 Task: Find connections with filter location Lebbeke with filter topic #job with filter profile language German with filter current company Indian Oil Corp Limited with filter school Jaipur Engineering College & Research Center,jaipur with filter industry Wholesale Hardware, Plumbing, Heating Equipment with filter service category Headshot Photography with filter keywords title Tow Truck Operator
Action: Mouse moved to (530, 90)
Screenshot: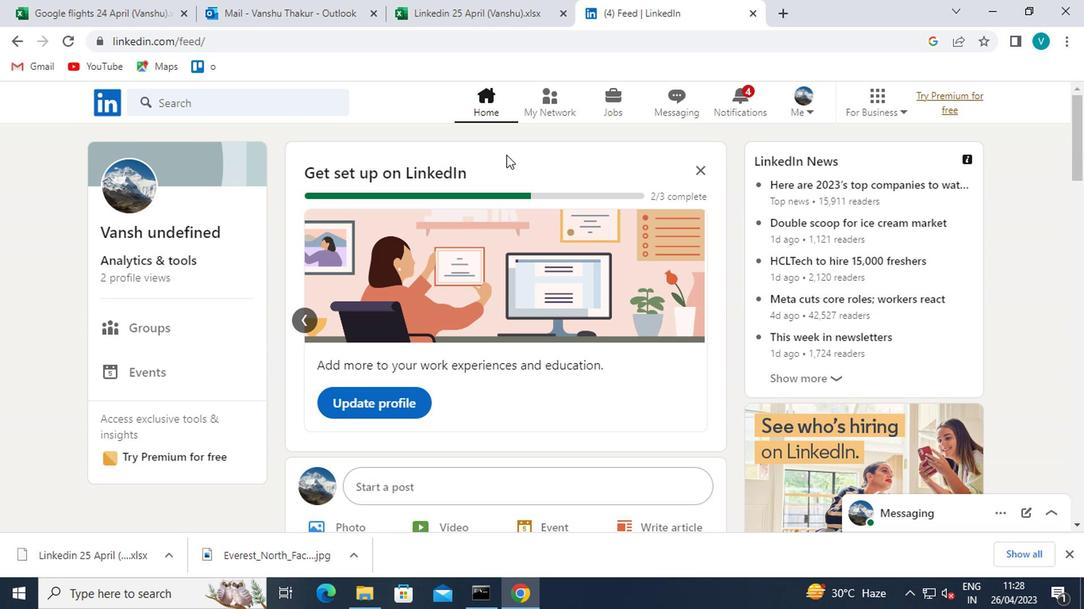 
Action: Mouse pressed left at (530, 90)
Screenshot: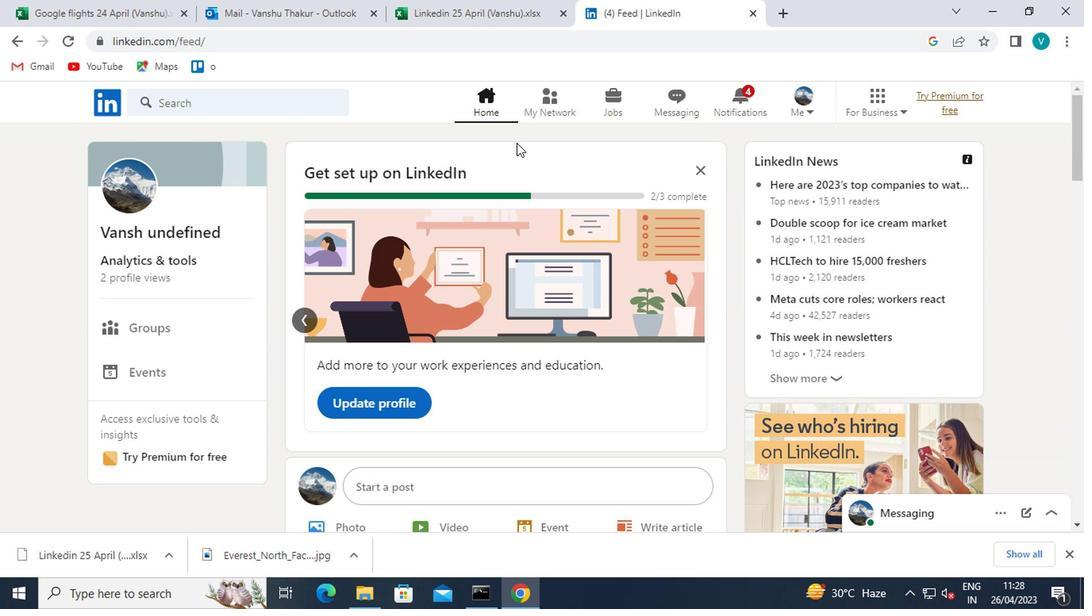 
Action: Mouse moved to (115, 185)
Screenshot: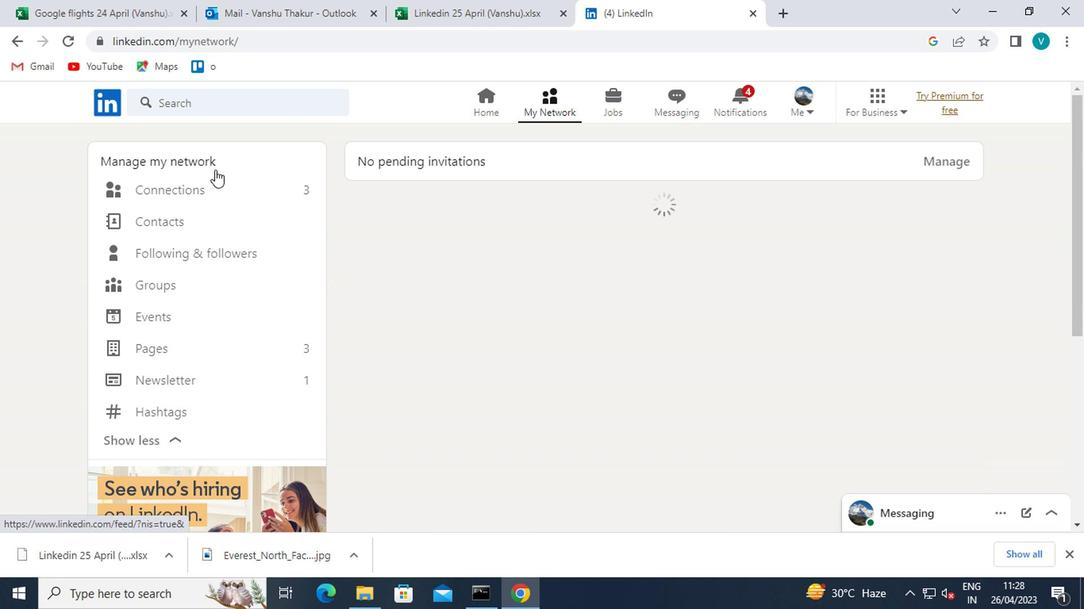 
Action: Mouse pressed left at (115, 185)
Screenshot: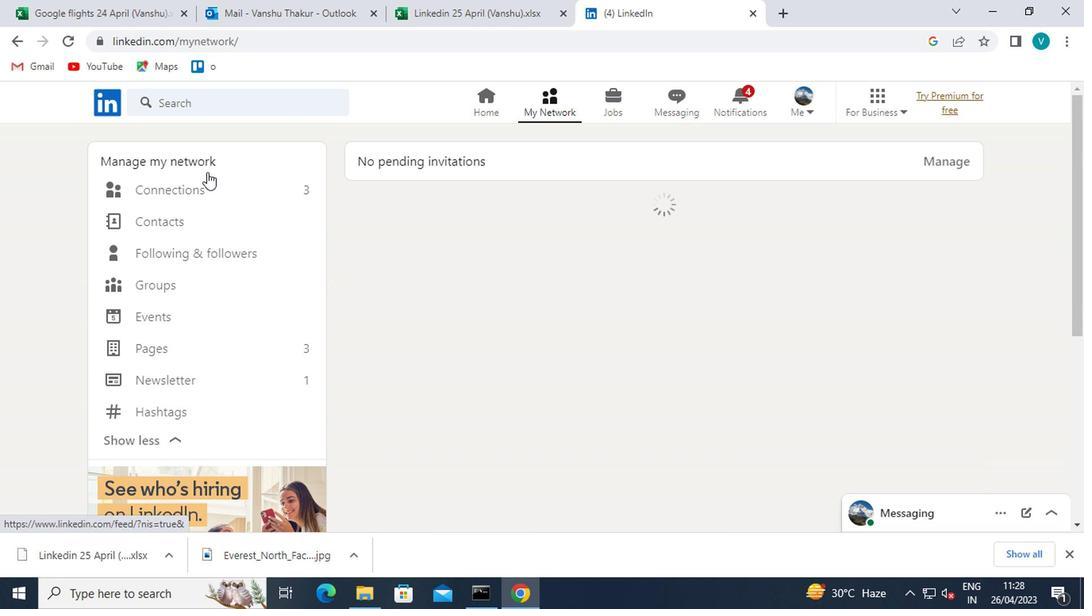 
Action: Mouse moved to (625, 175)
Screenshot: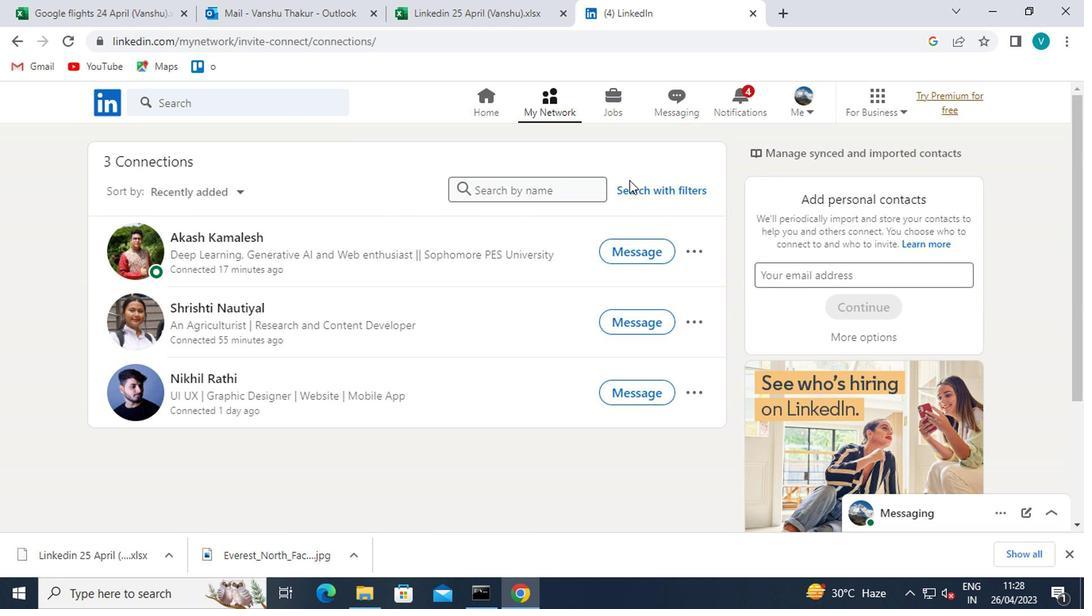 
Action: Mouse pressed left at (625, 175)
Screenshot: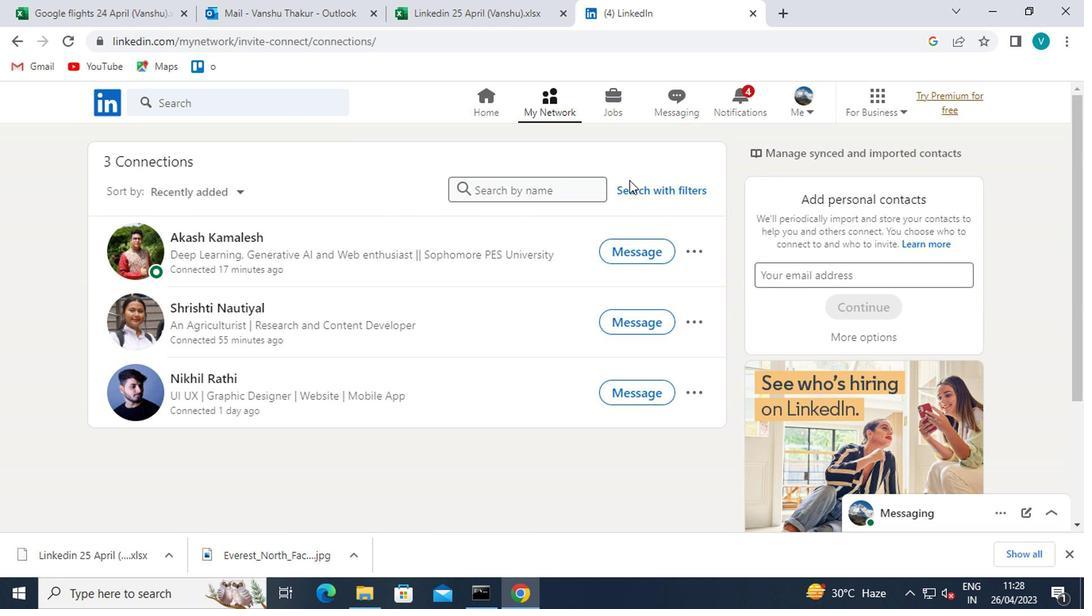 
Action: Mouse moved to (523, 150)
Screenshot: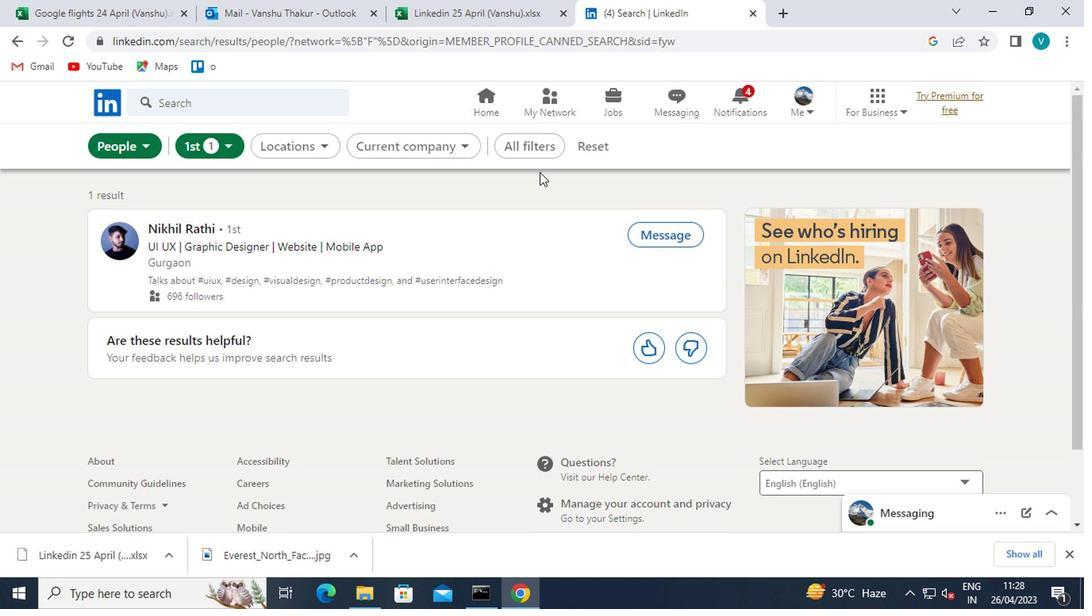 
Action: Mouse pressed left at (523, 150)
Screenshot: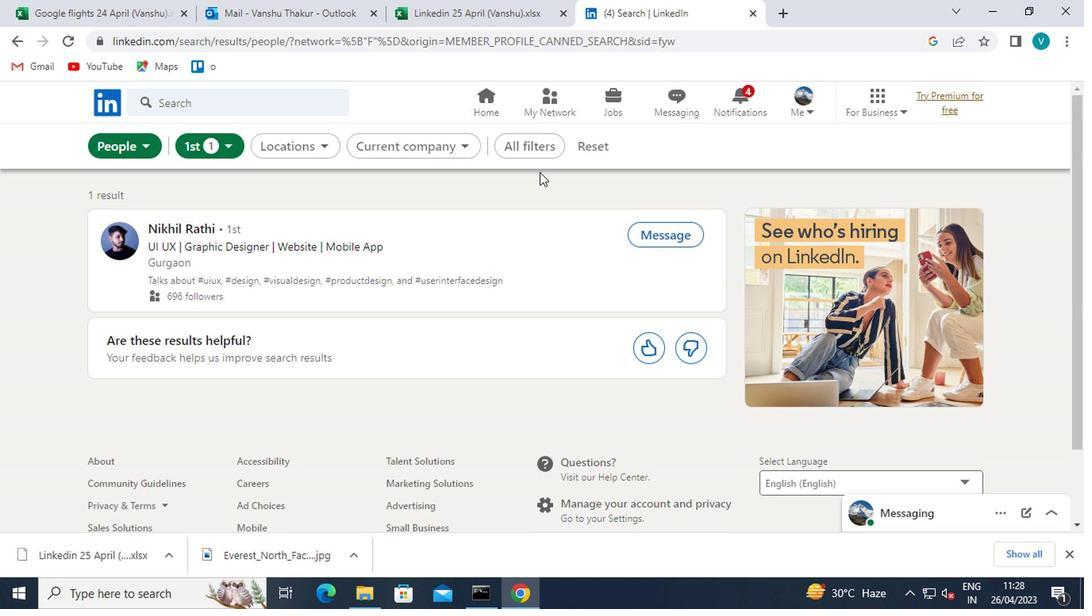 
Action: Mouse moved to (730, 263)
Screenshot: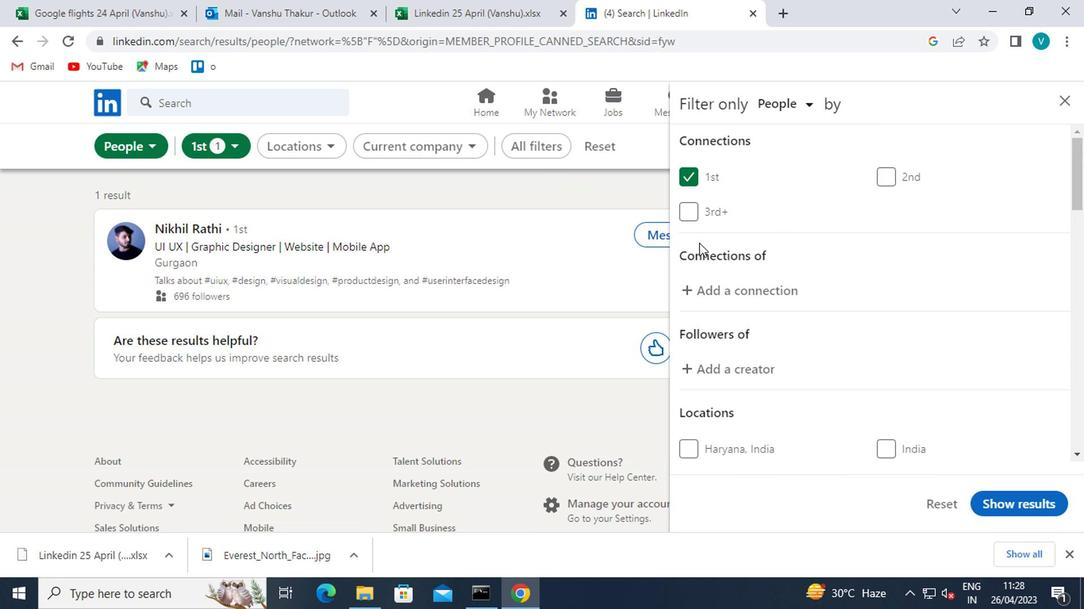 
Action: Mouse scrolled (730, 261) with delta (0, -1)
Screenshot: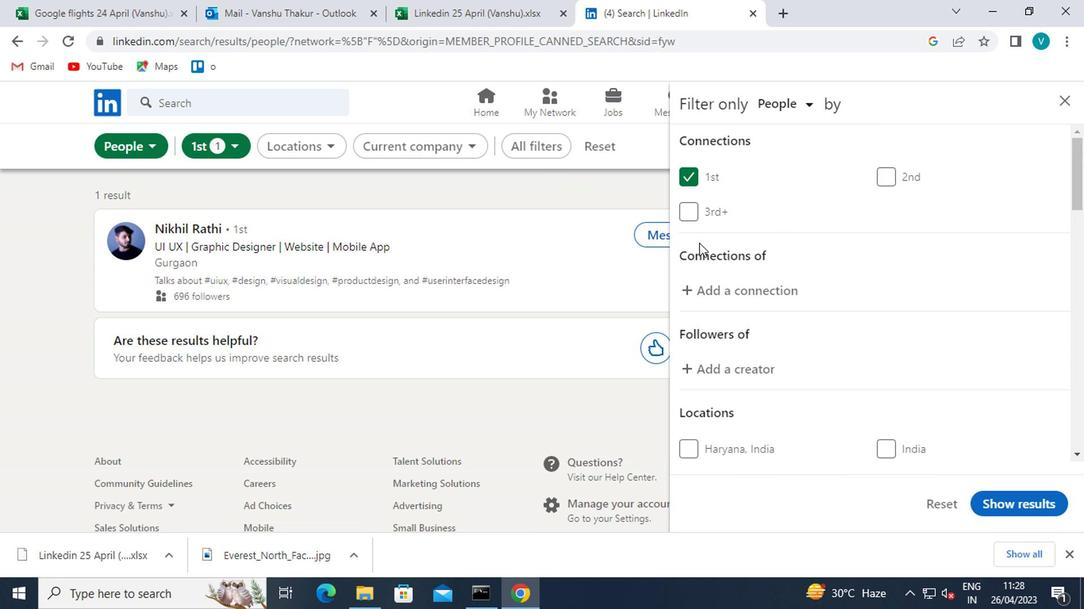 
Action: Mouse moved to (731, 264)
Screenshot: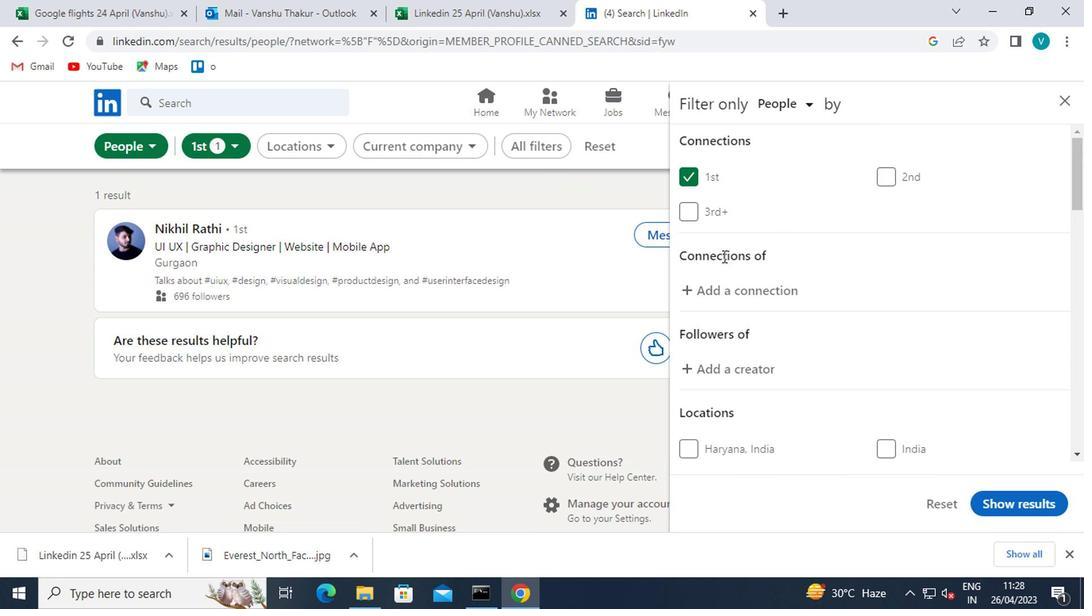 
Action: Mouse scrolled (731, 263) with delta (0, -1)
Screenshot: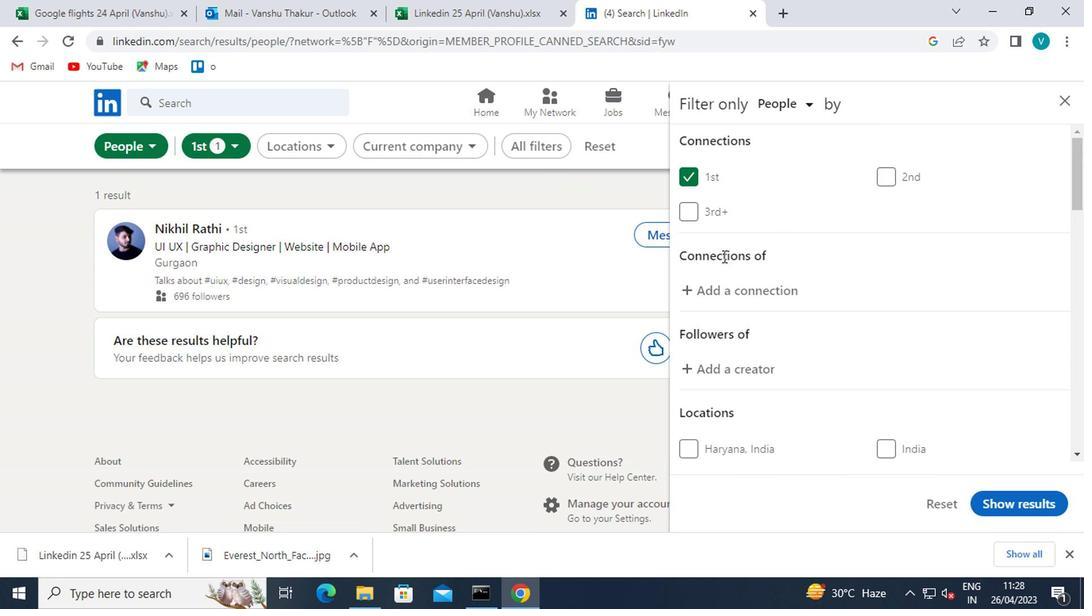 
Action: Mouse moved to (731, 267)
Screenshot: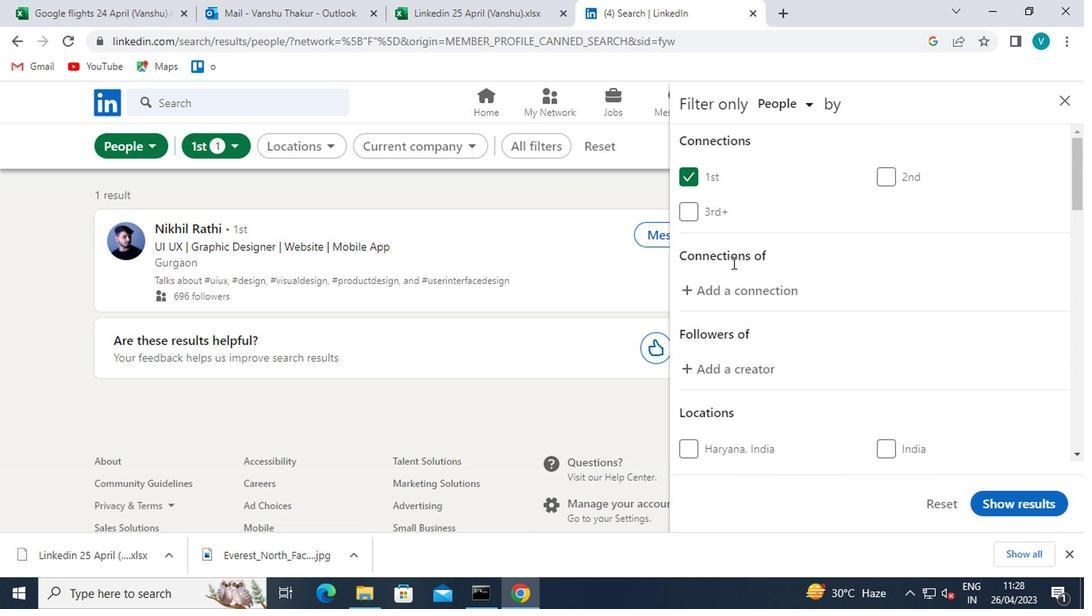 
Action: Mouse scrolled (731, 266) with delta (0, 0)
Screenshot: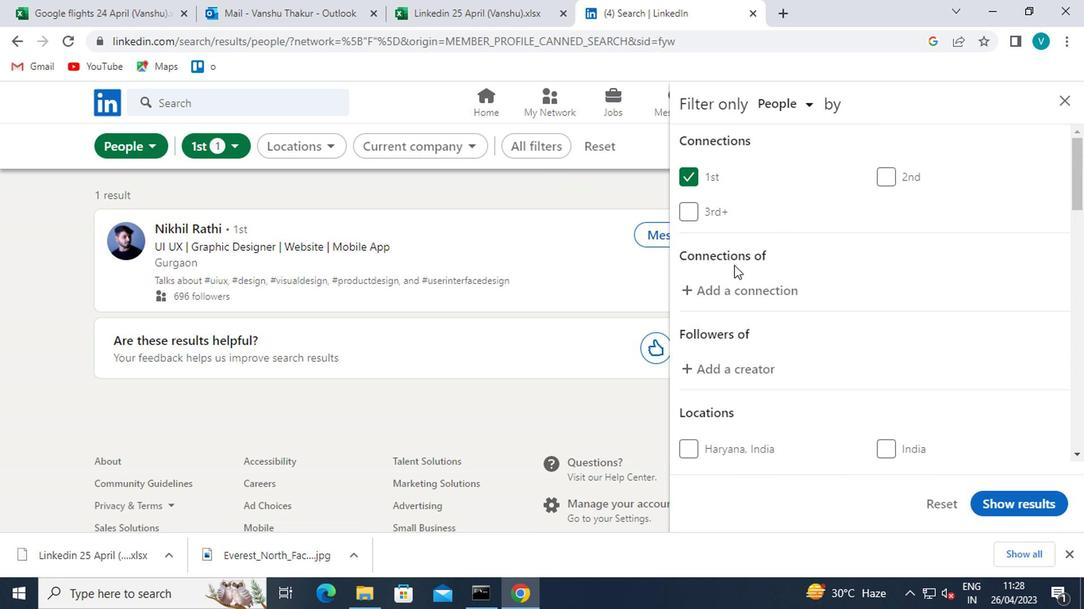 
Action: Mouse moved to (733, 274)
Screenshot: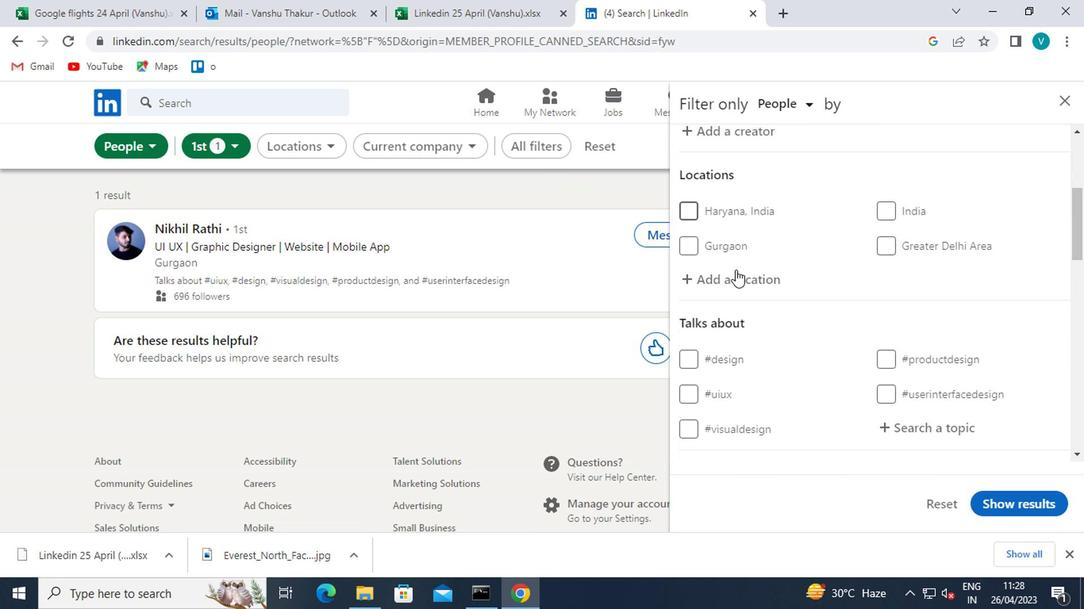 
Action: Mouse pressed left at (733, 274)
Screenshot: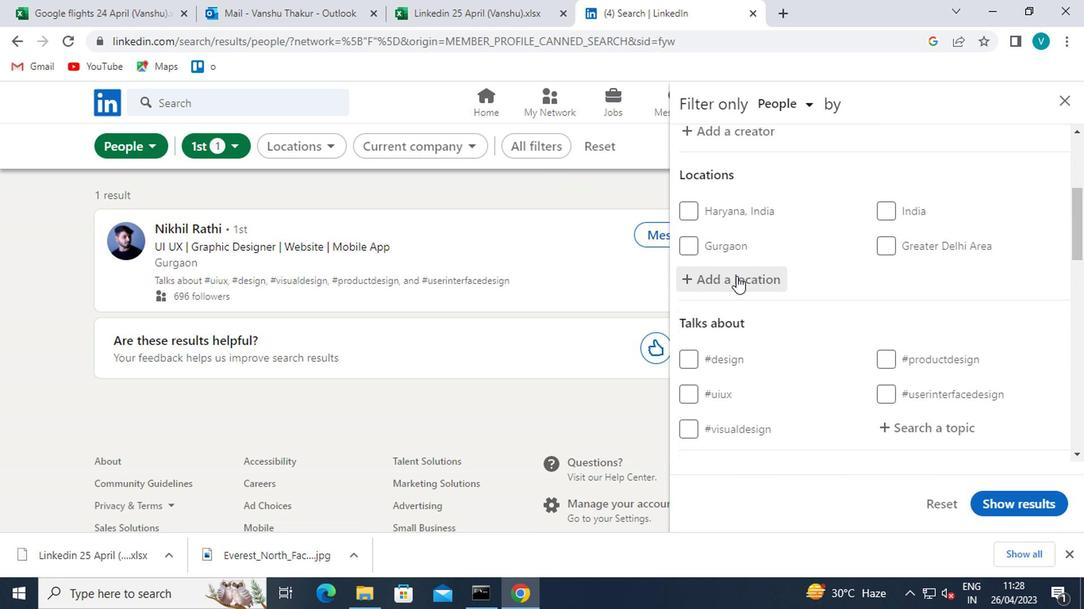 
Action: Key pressed <Key.shift>LEBBEKE
Screenshot: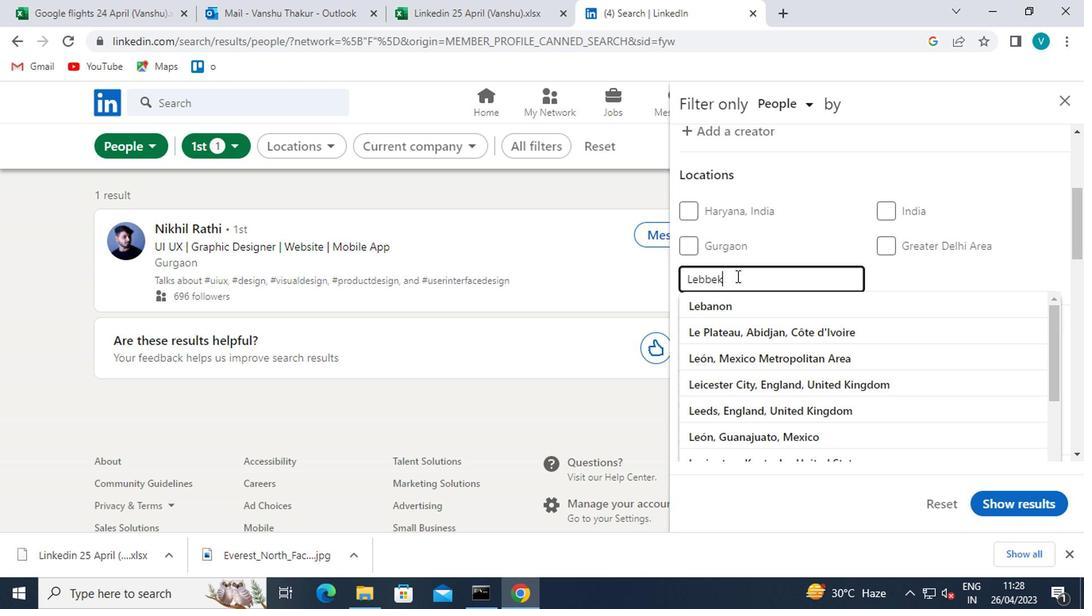 
Action: Mouse moved to (737, 302)
Screenshot: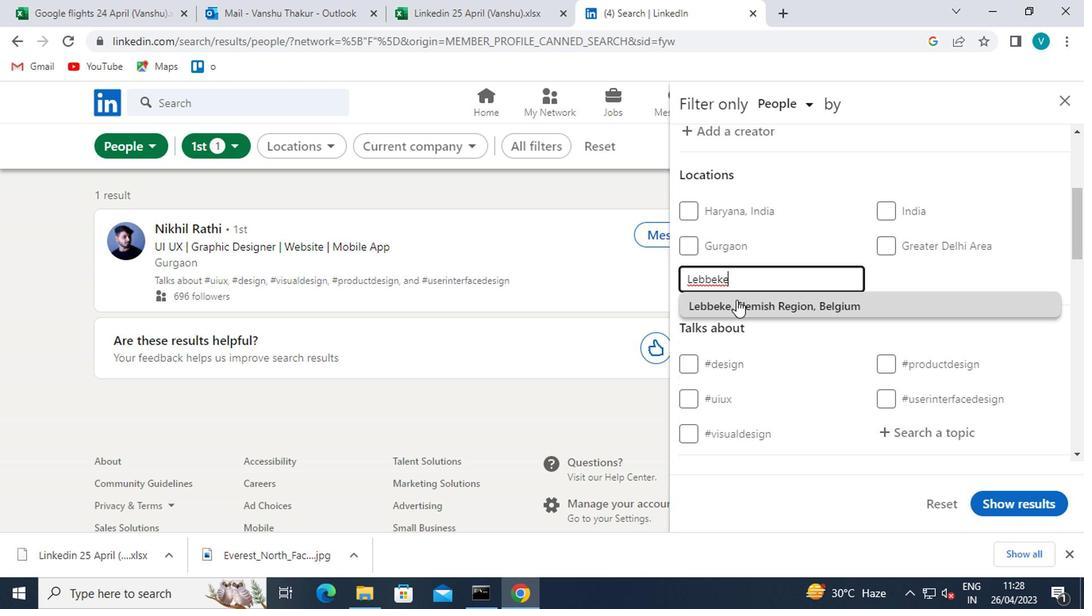 
Action: Mouse pressed left at (737, 302)
Screenshot: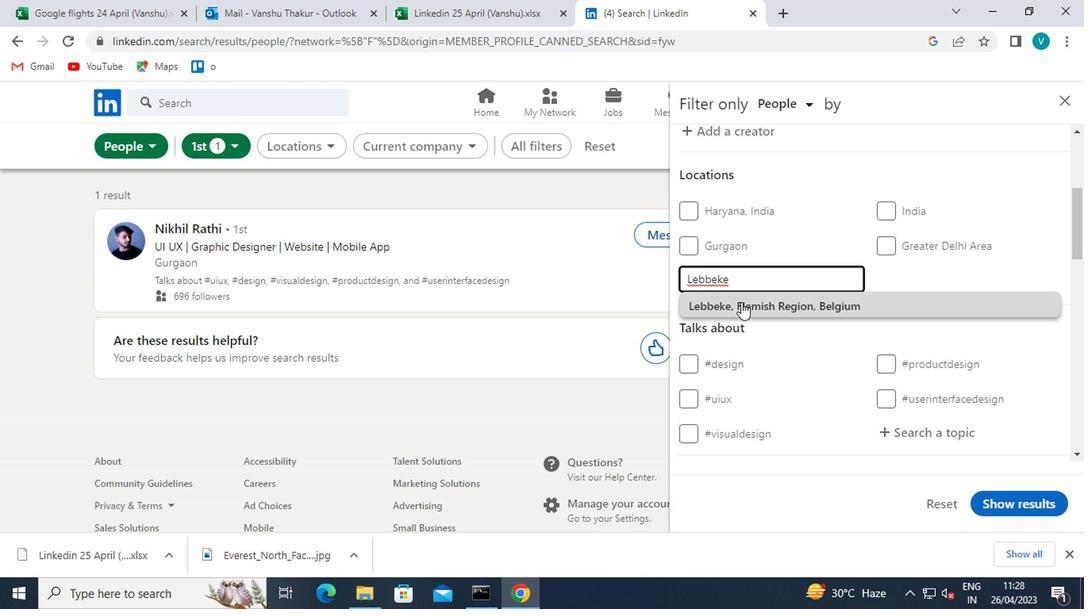 
Action: Mouse moved to (743, 297)
Screenshot: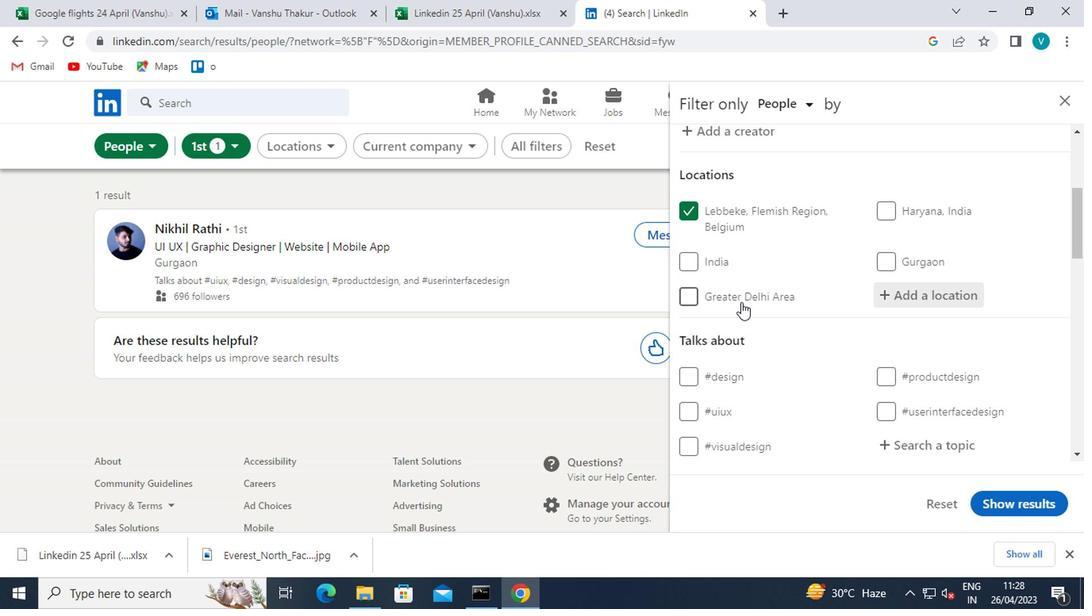 
Action: Mouse scrolled (743, 296) with delta (0, 0)
Screenshot: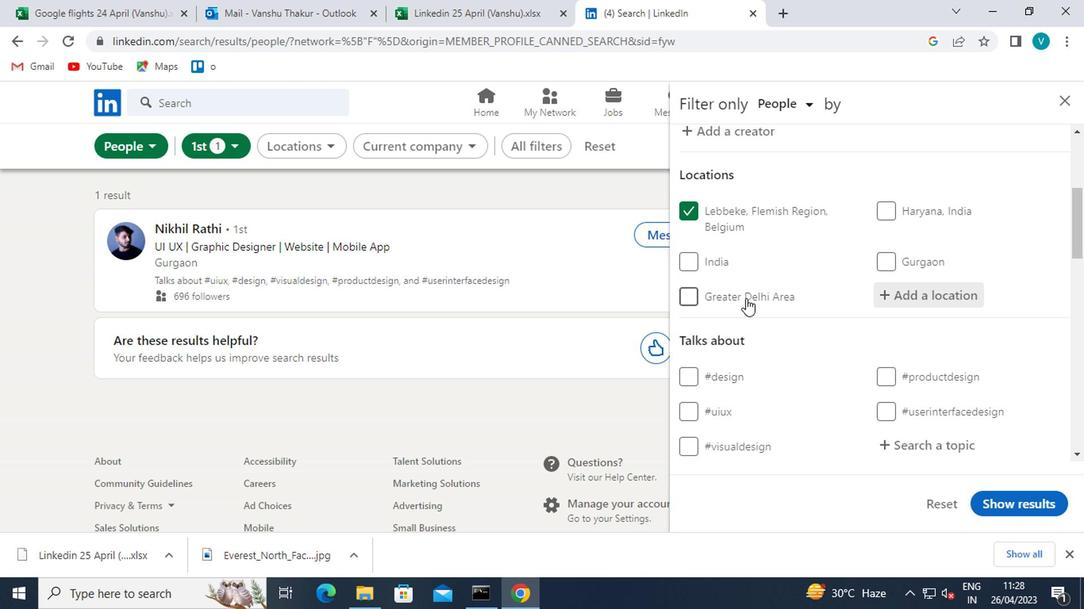 
Action: Mouse scrolled (743, 296) with delta (0, 0)
Screenshot: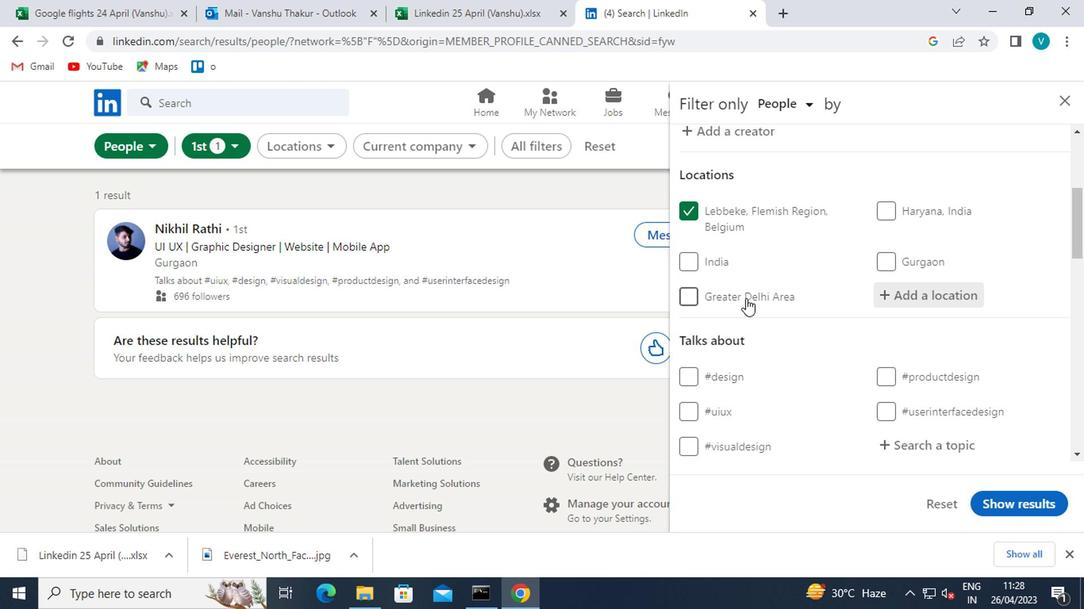 
Action: Mouse moved to (901, 277)
Screenshot: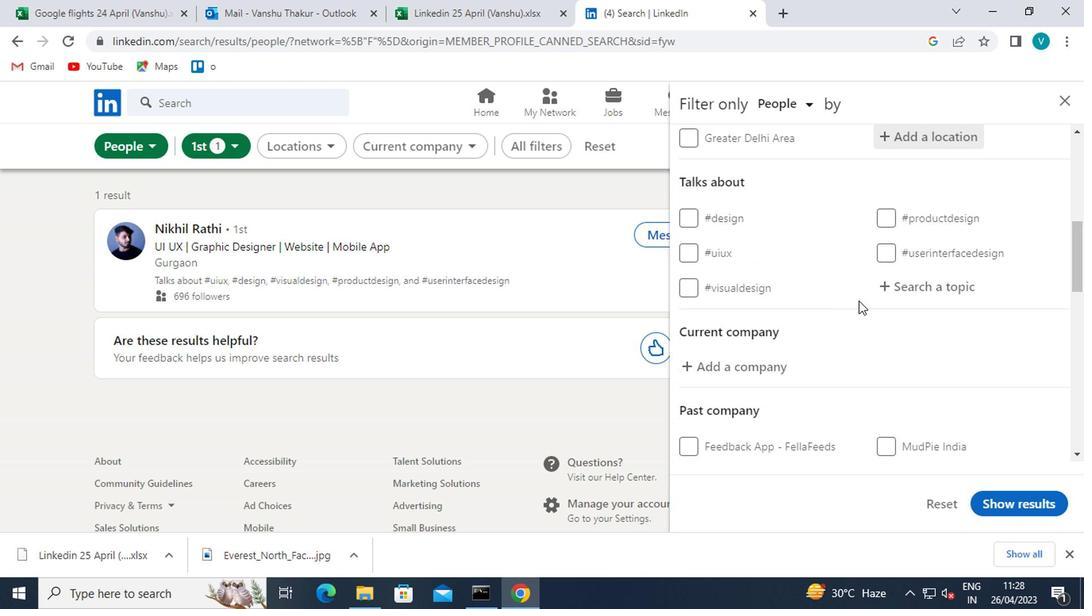 
Action: Mouse pressed left at (901, 277)
Screenshot: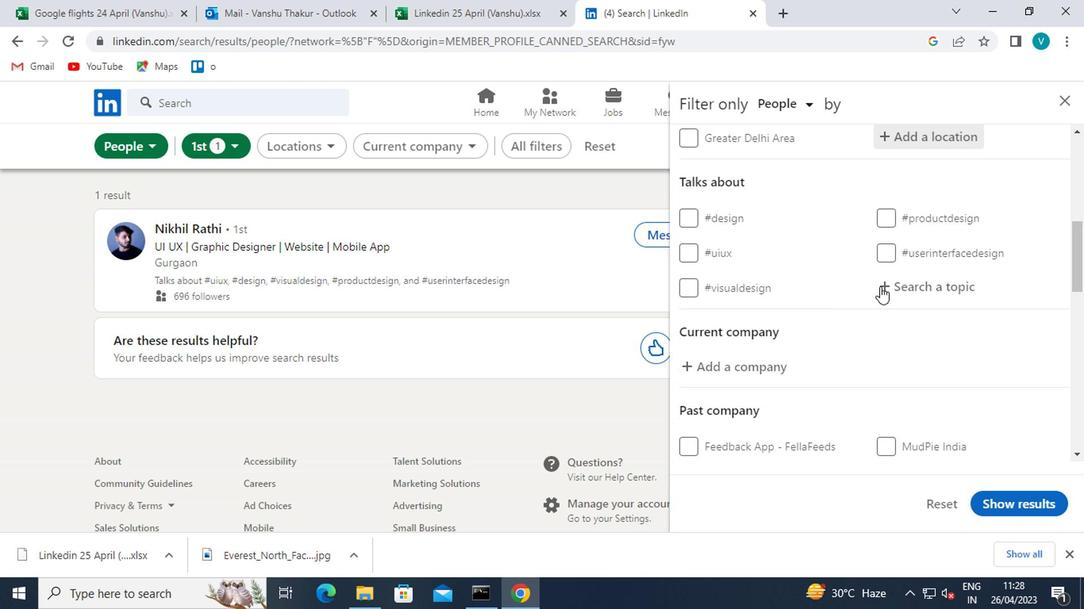 
Action: Mouse moved to (889, 264)
Screenshot: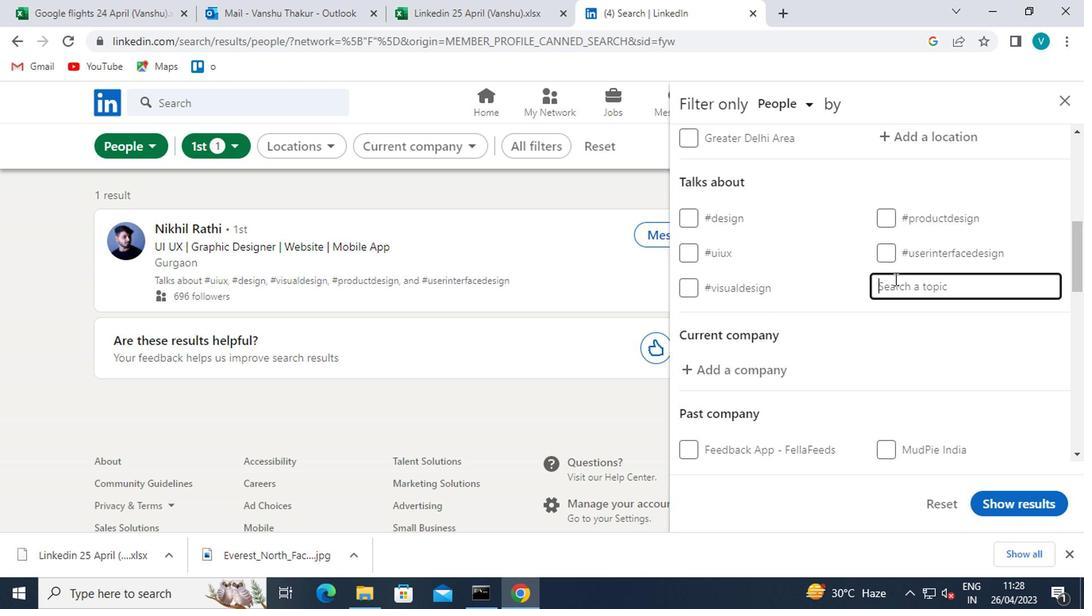 
Action: Key pressed <Key.shift>#JOB
Screenshot: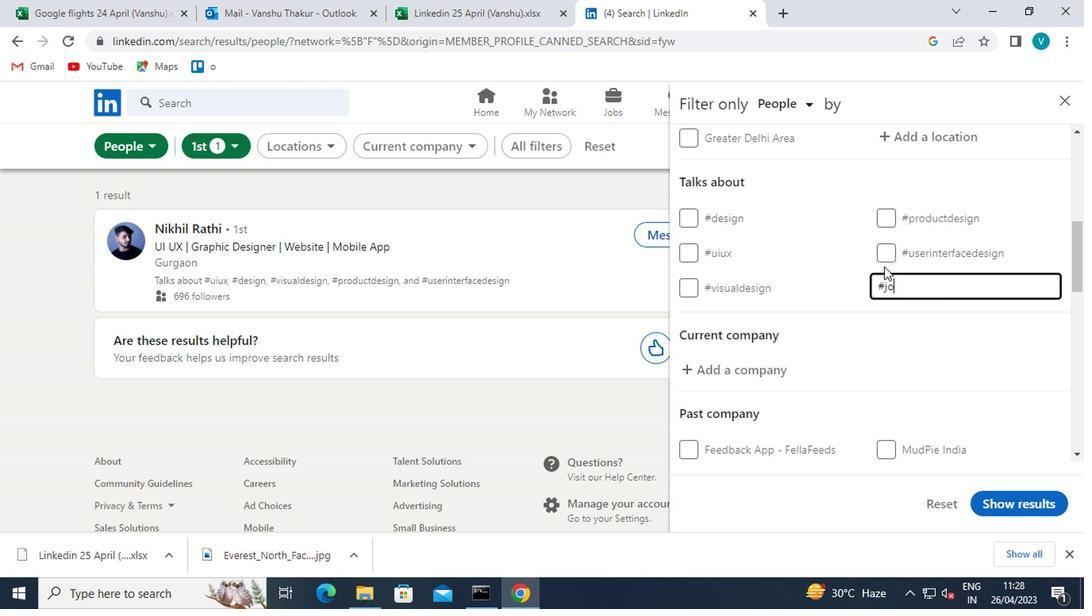 
Action: Mouse moved to (896, 320)
Screenshot: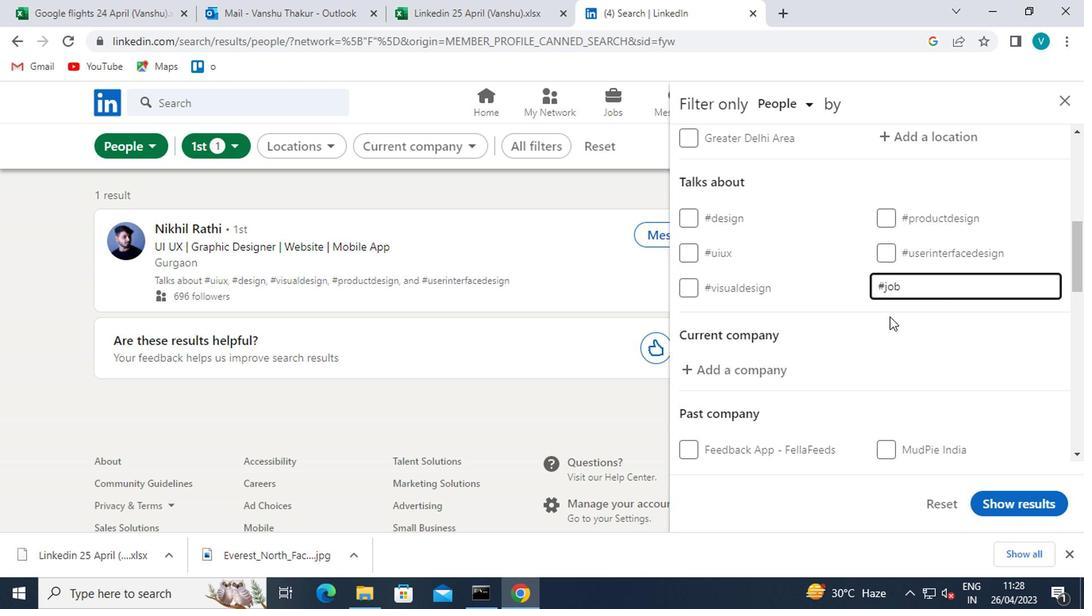 
Action: Mouse pressed left at (896, 320)
Screenshot: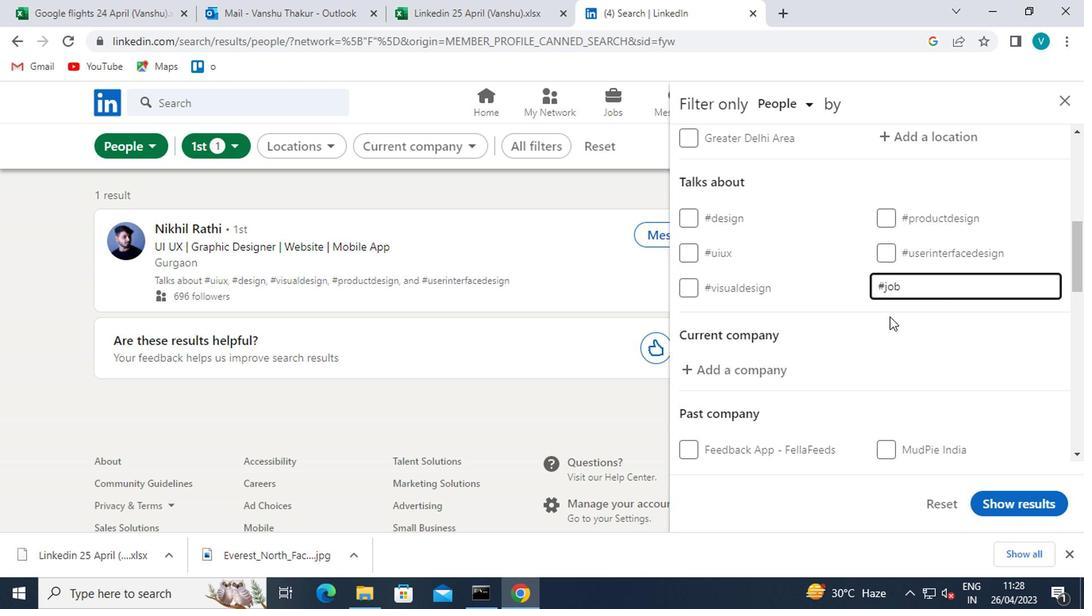 
Action: Mouse moved to (892, 319)
Screenshot: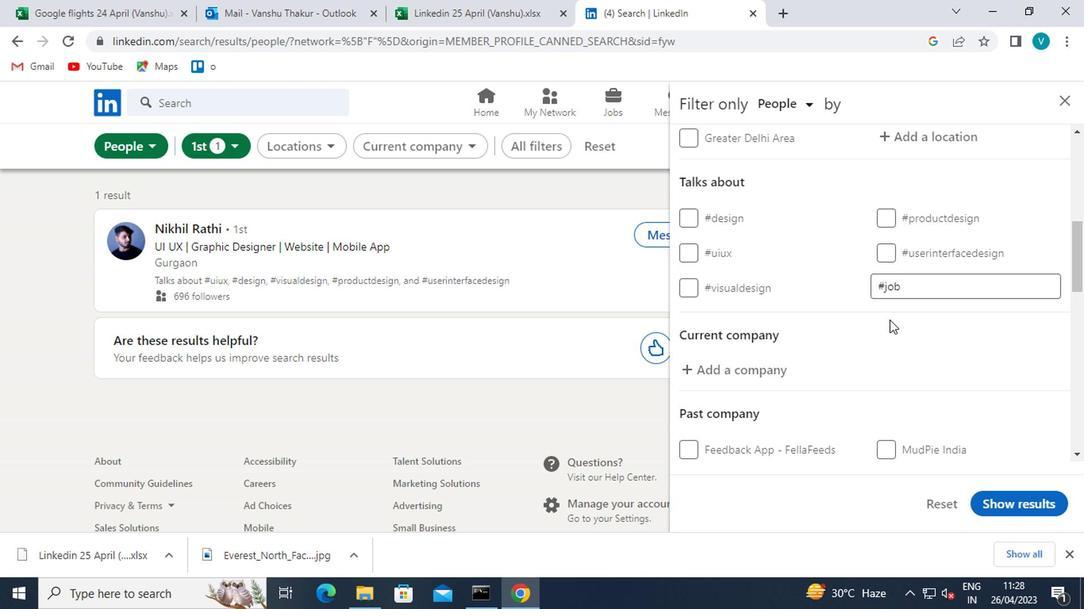 
Action: Mouse scrolled (892, 318) with delta (0, -1)
Screenshot: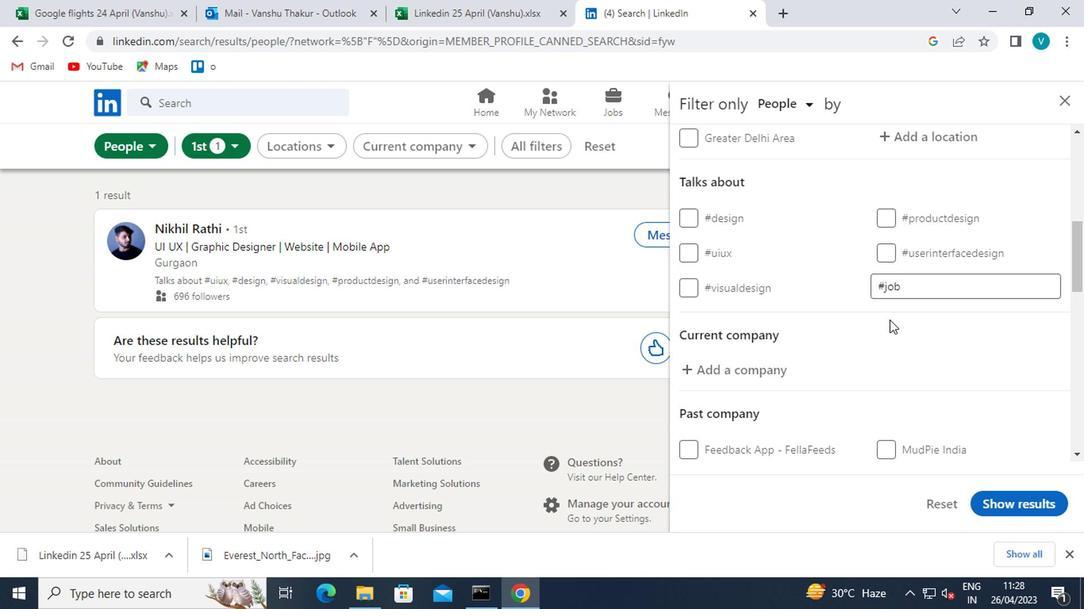 
Action: Mouse moved to (888, 319)
Screenshot: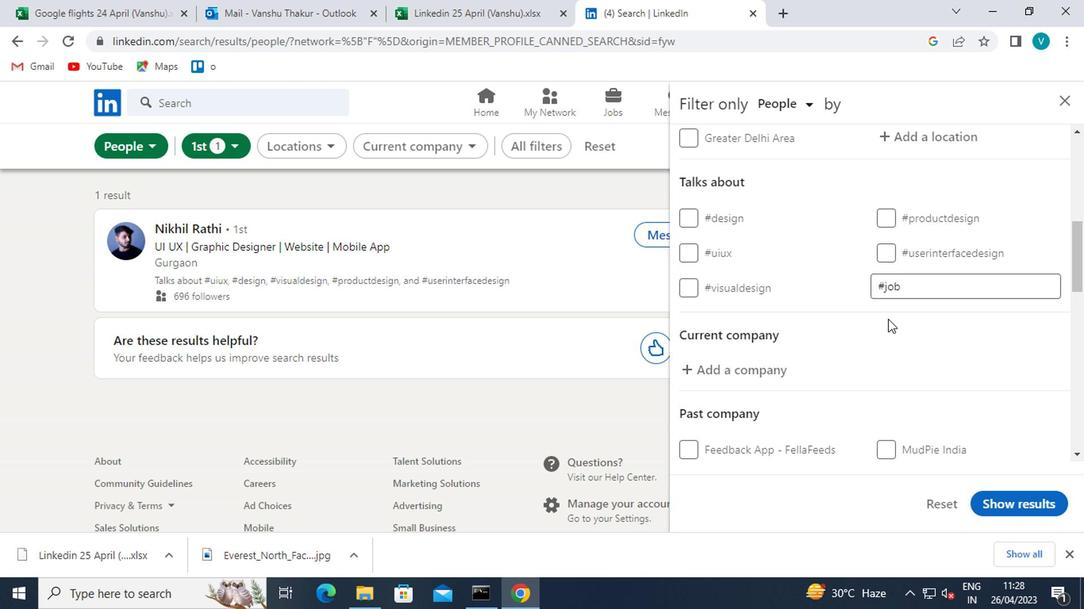 
Action: Mouse scrolled (888, 318) with delta (0, -1)
Screenshot: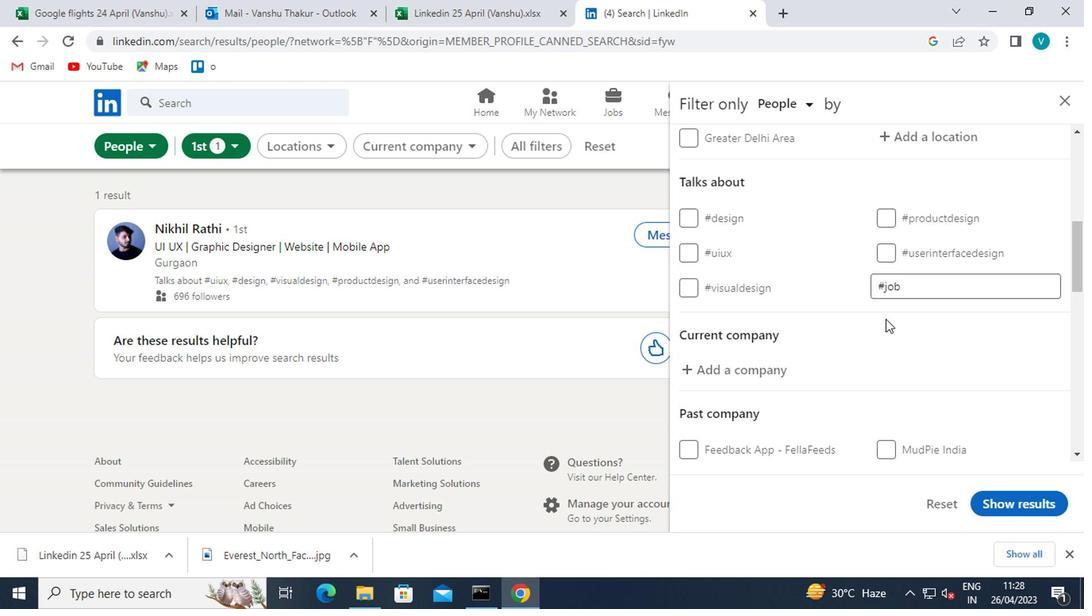 
Action: Mouse moved to (761, 210)
Screenshot: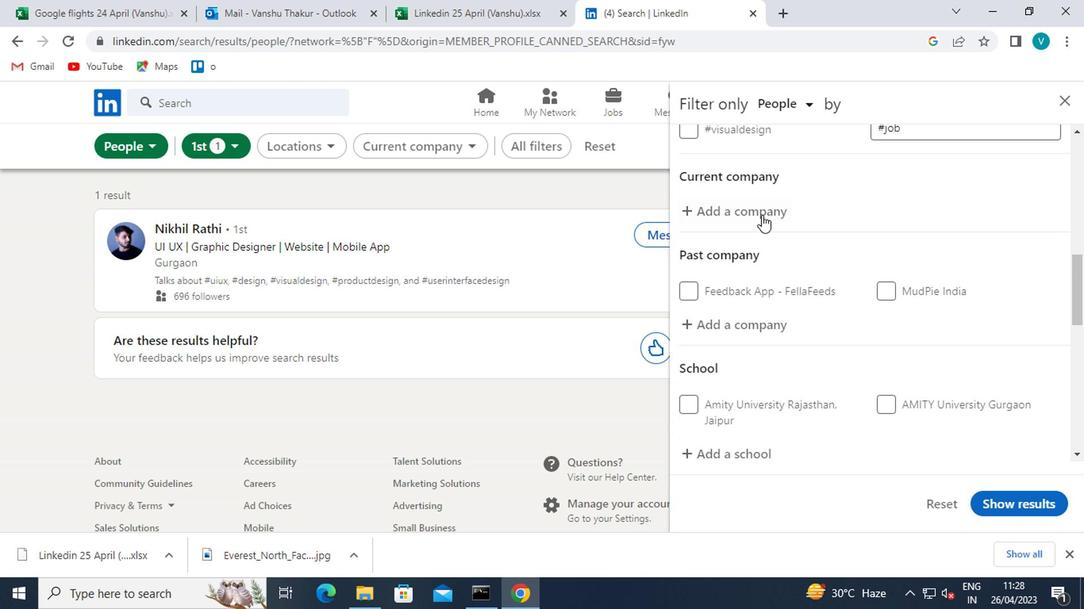 
Action: Mouse pressed left at (761, 210)
Screenshot: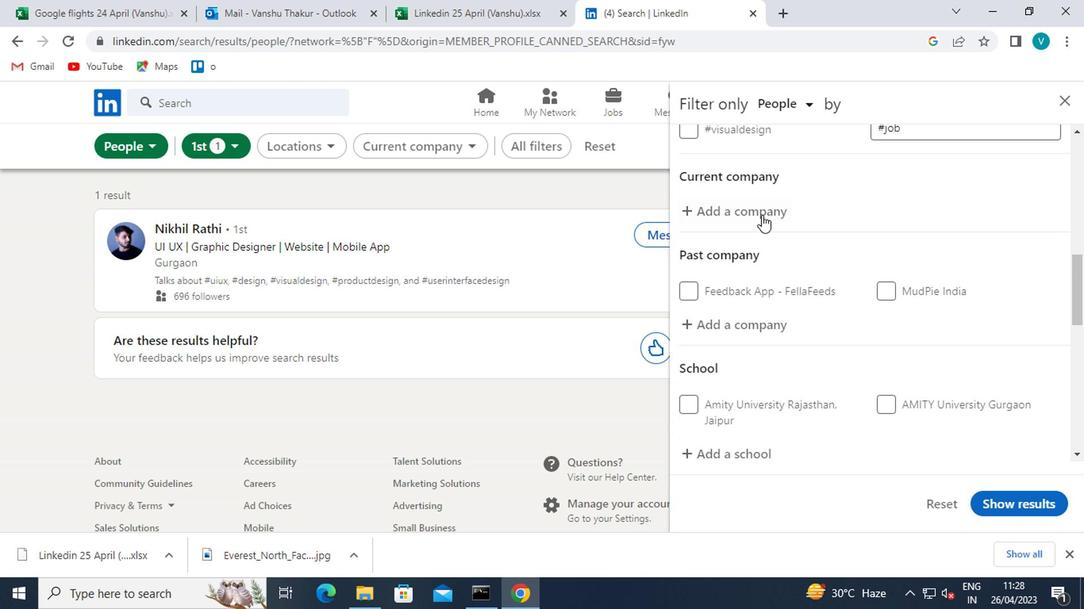 
Action: Key pressed <Key.shift>INDIAN<Key.space><Key.shift>OIL<Key.space>
Screenshot: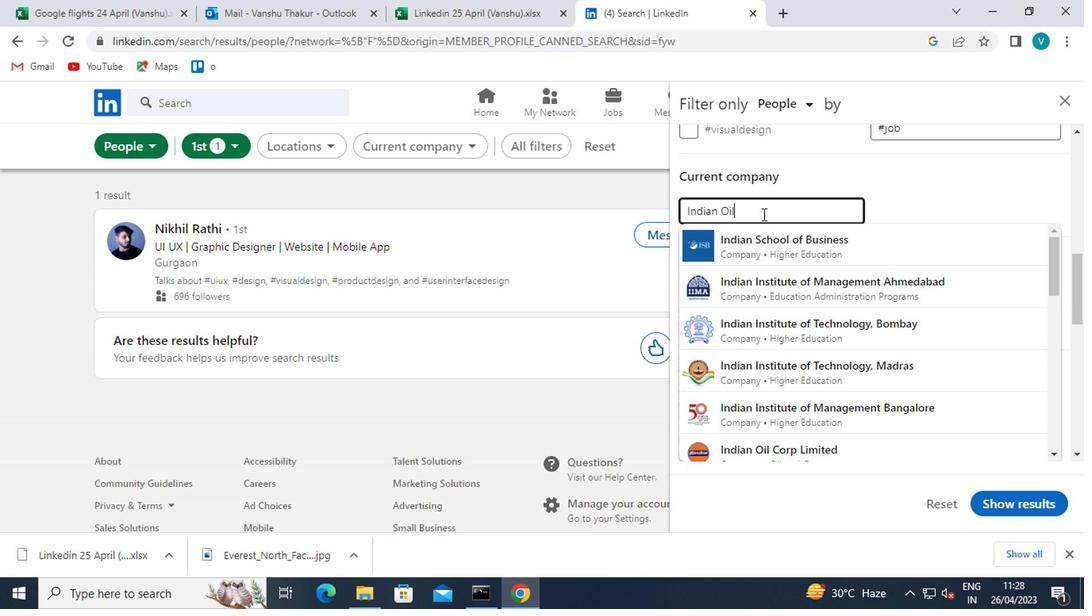 
Action: Mouse moved to (820, 242)
Screenshot: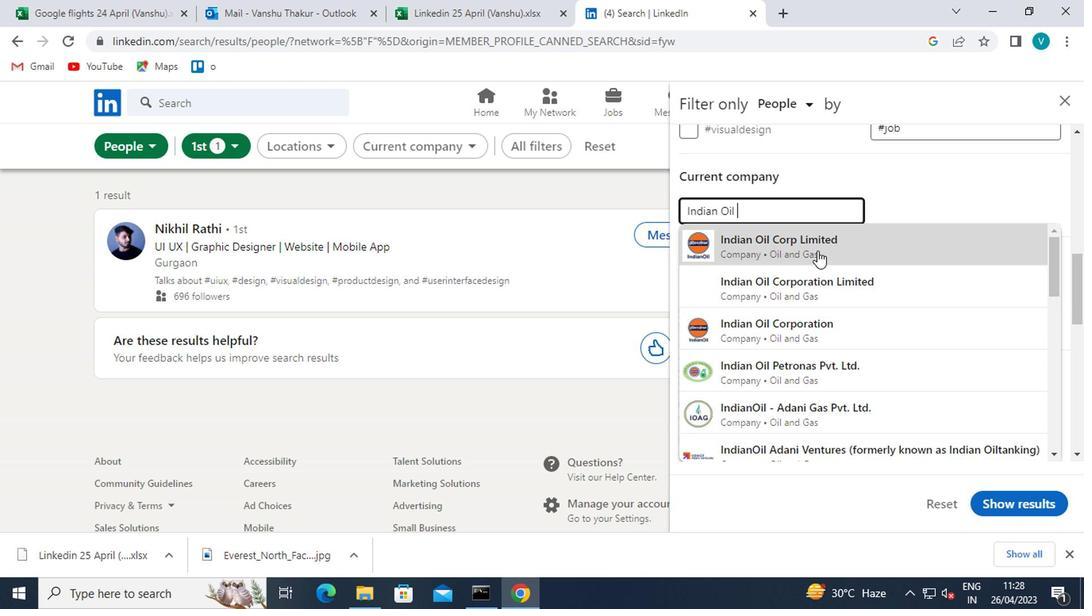 
Action: Mouse pressed left at (820, 242)
Screenshot: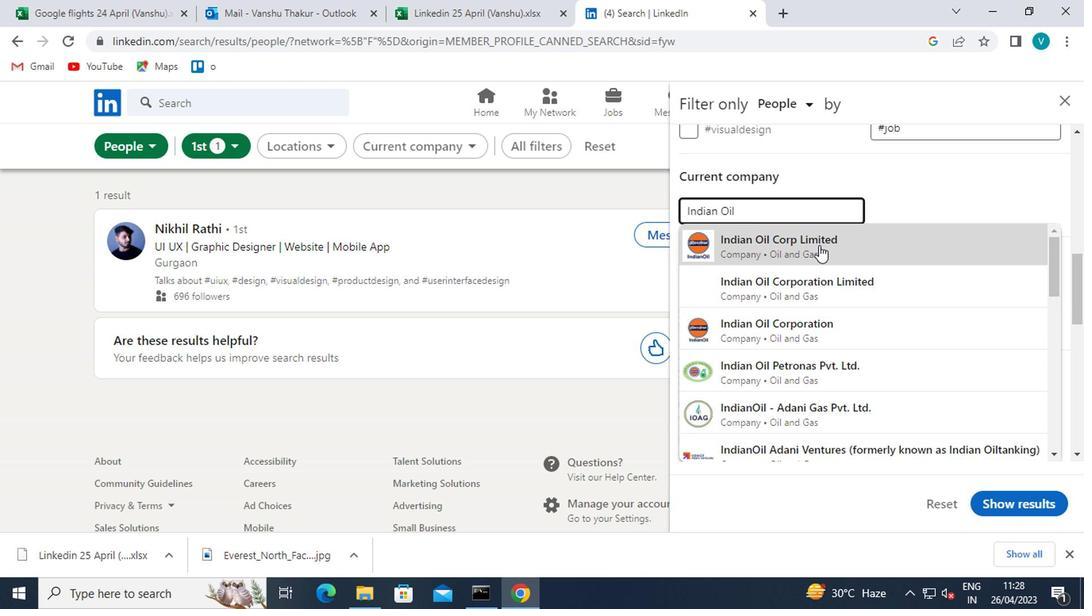 
Action: Mouse moved to (820, 242)
Screenshot: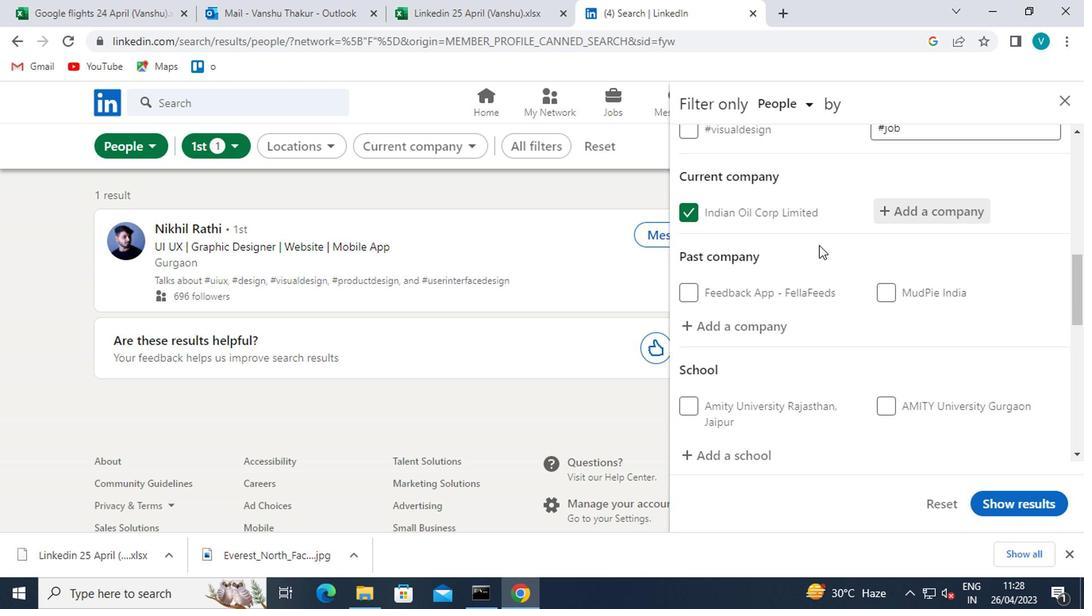 
Action: Mouse scrolled (820, 241) with delta (0, -1)
Screenshot: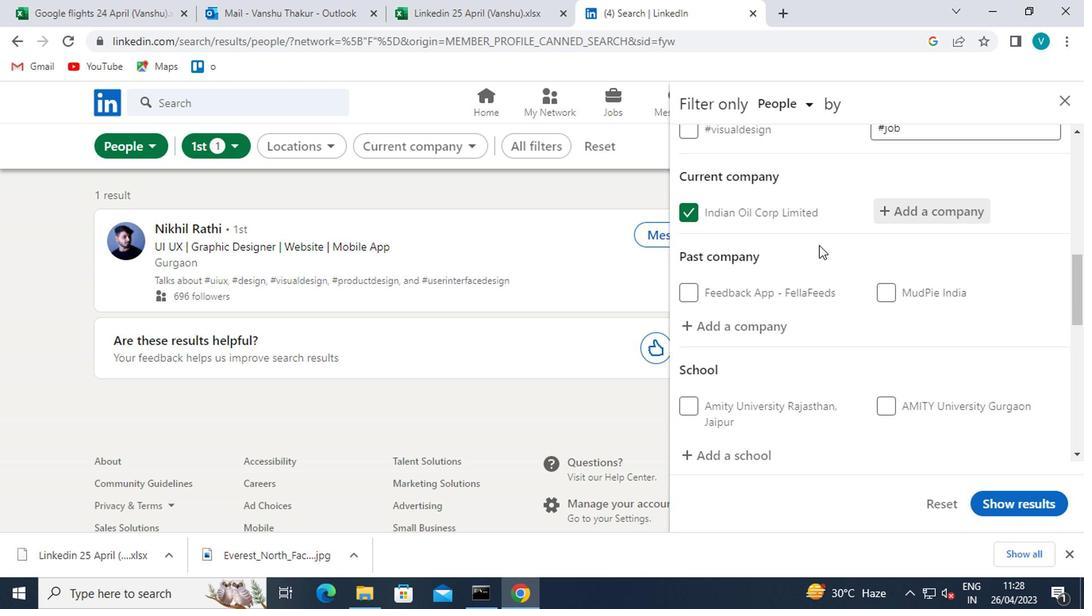 
Action: Mouse moved to (737, 379)
Screenshot: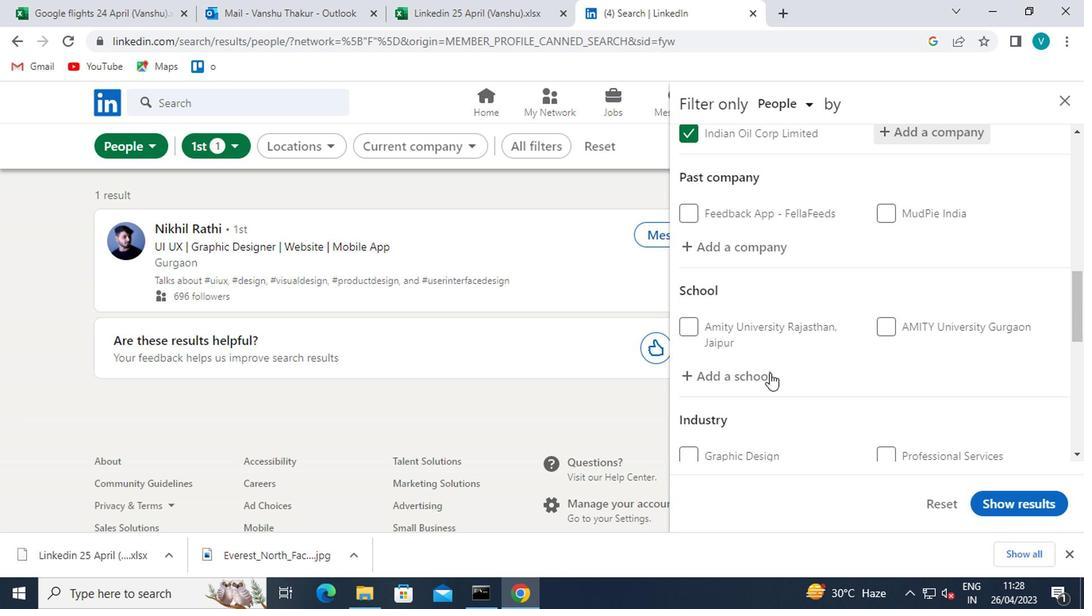 
Action: Mouse pressed left at (737, 379)
Screenshot: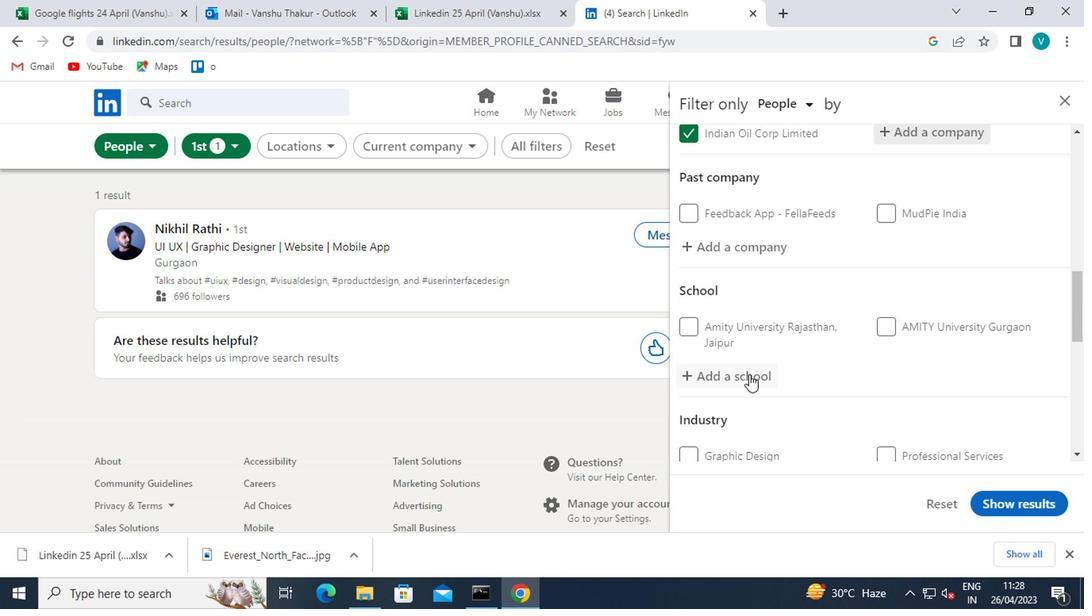 
Action: Mouse moved to (737, 378)
Screenshot: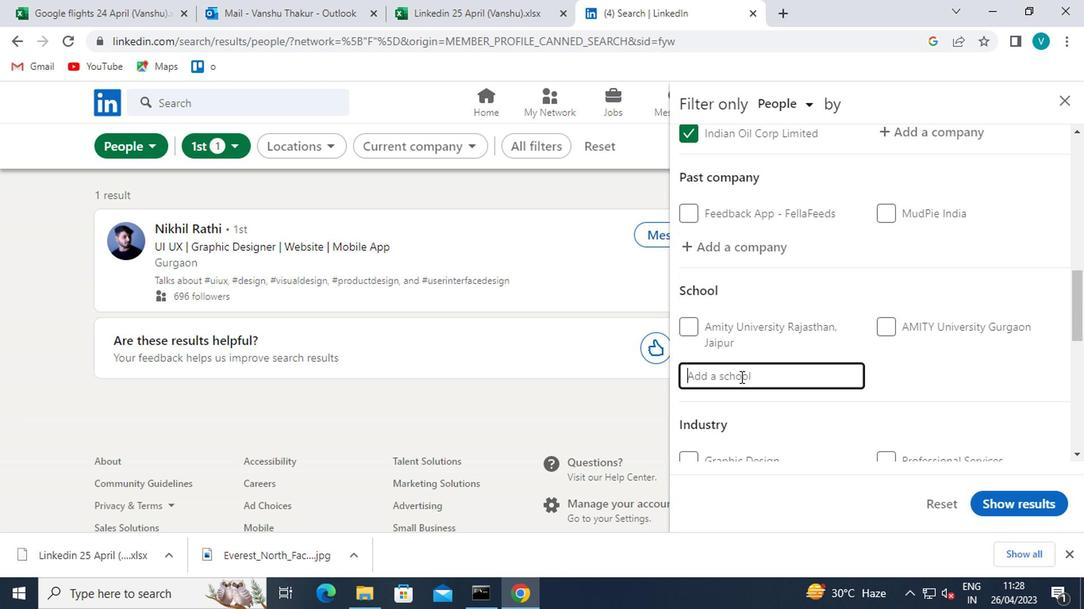 
Action: Key pressed <Key.shift>JAIPUR<Key.space><Key.shift>ENGINEERING<Key.space>
Screenshot: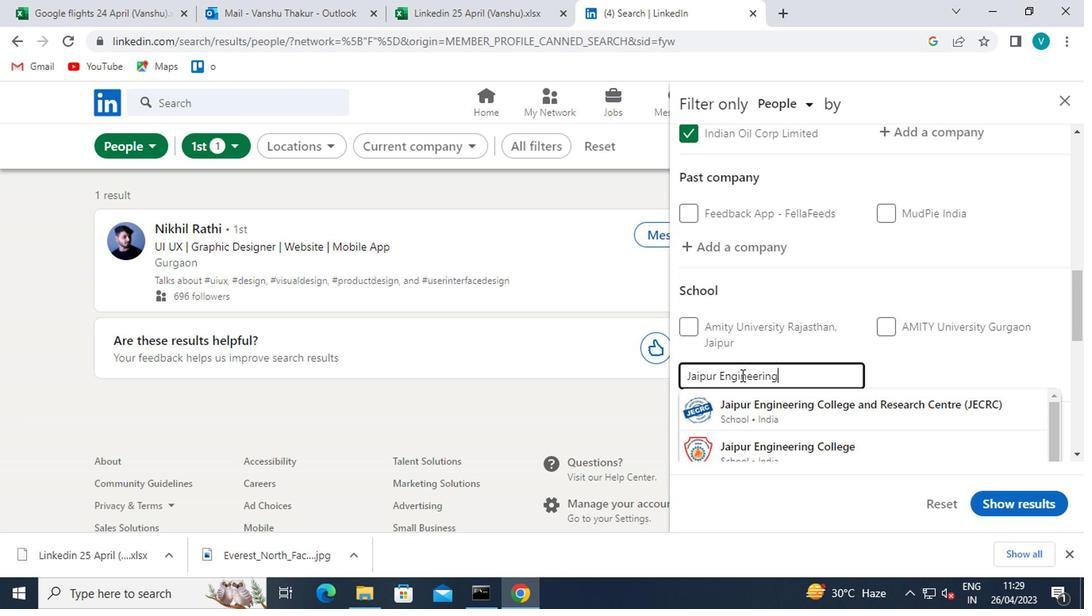 
Action: Mouse moved to (756, 376)
Screenshot: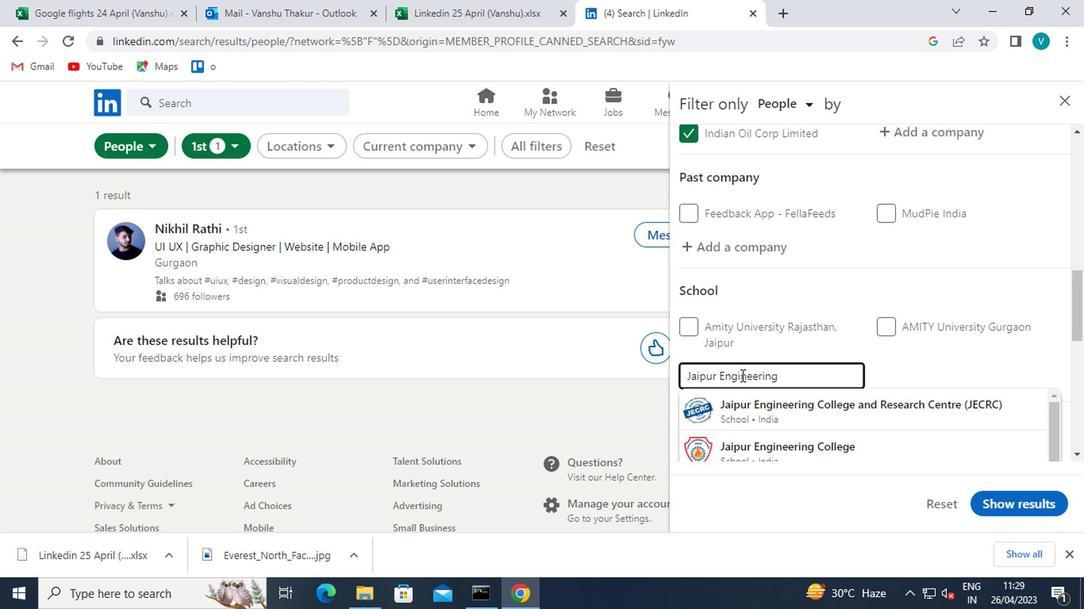 
Action: Key pressed <Key.shift>COLLEGE<Key.space><Key.shift><Key.shift>&<Key.space><Key.shift>RESEARCH<Key.space>
Screenshot: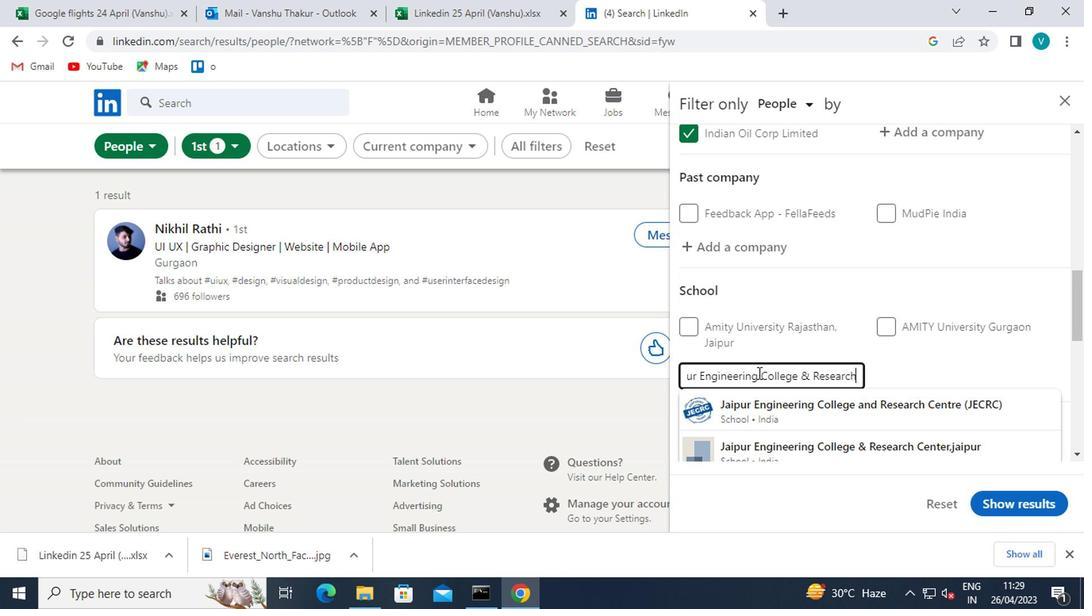 
Action: Mouse moved to (837, 450)
Screenshot: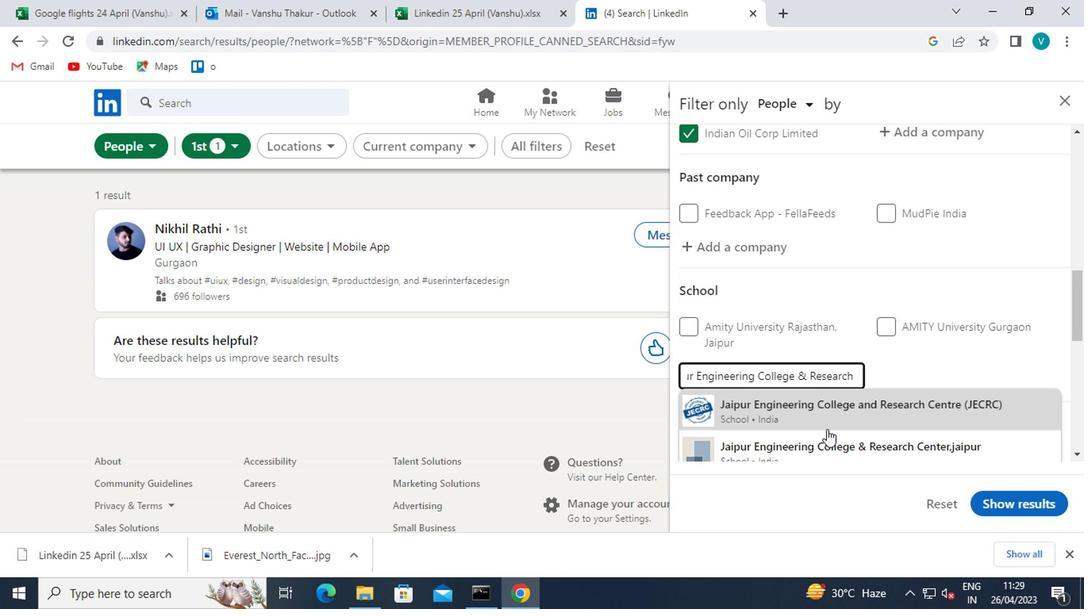 
Action: Mouse pressed left at (837, 450)
Screenshot: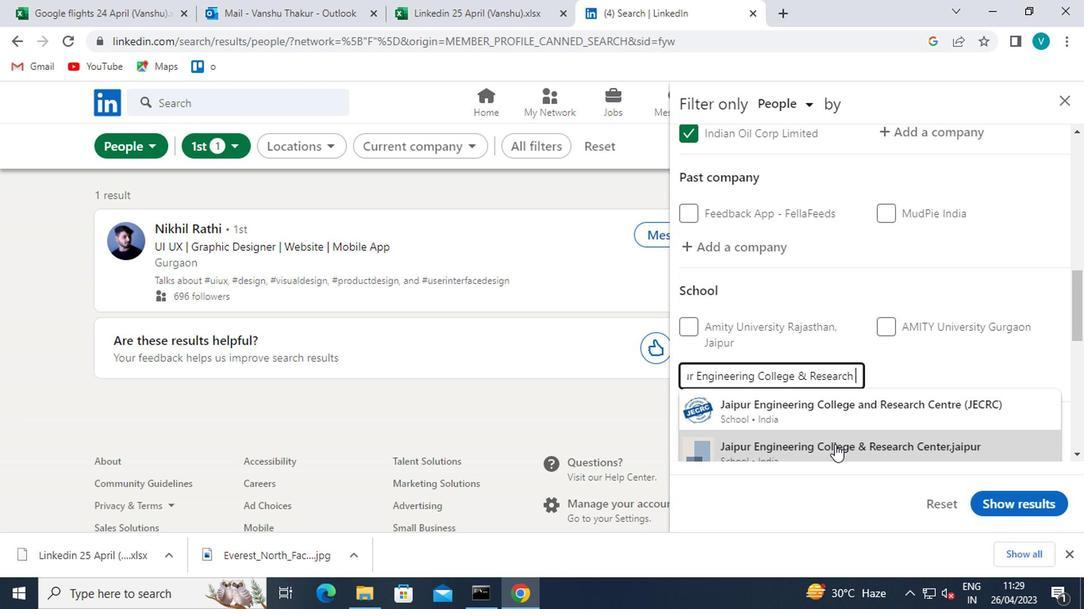 
Action: Mouse scrolled (837, 449) with delta (0, -1)
Screenshot: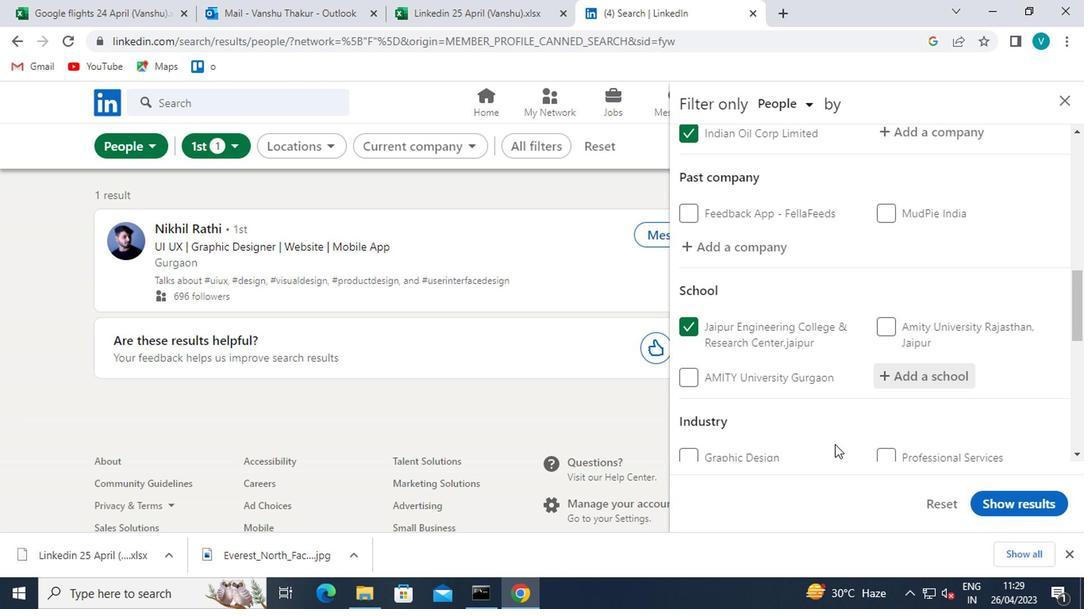 
Action: Mouse scrolled (837, 449) with delta (0, -1)
Screenshot: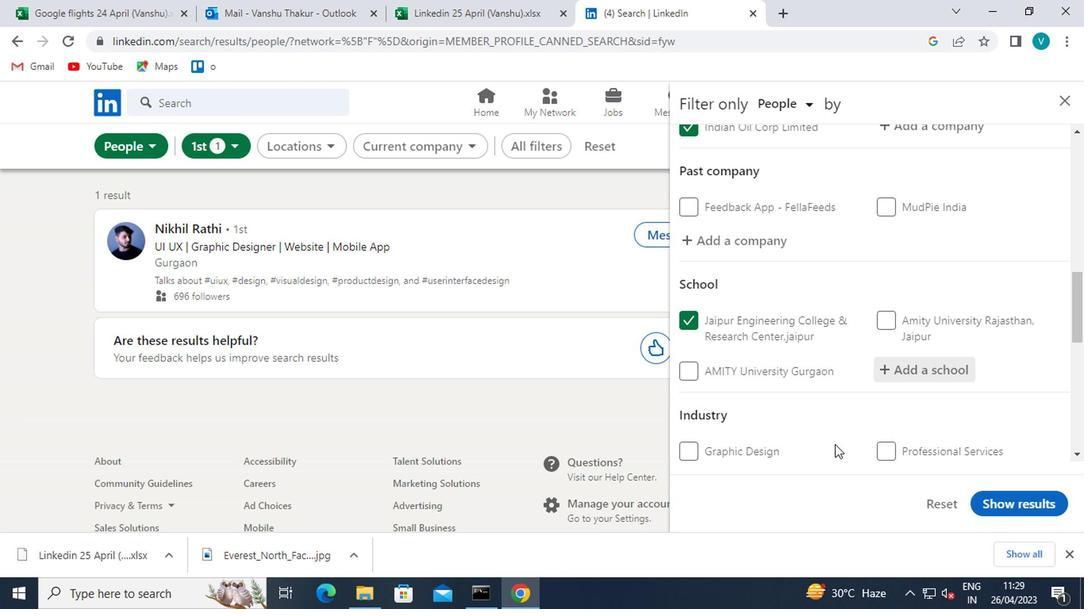 
Action: Mouse moved to (928, 324)
Screenshot: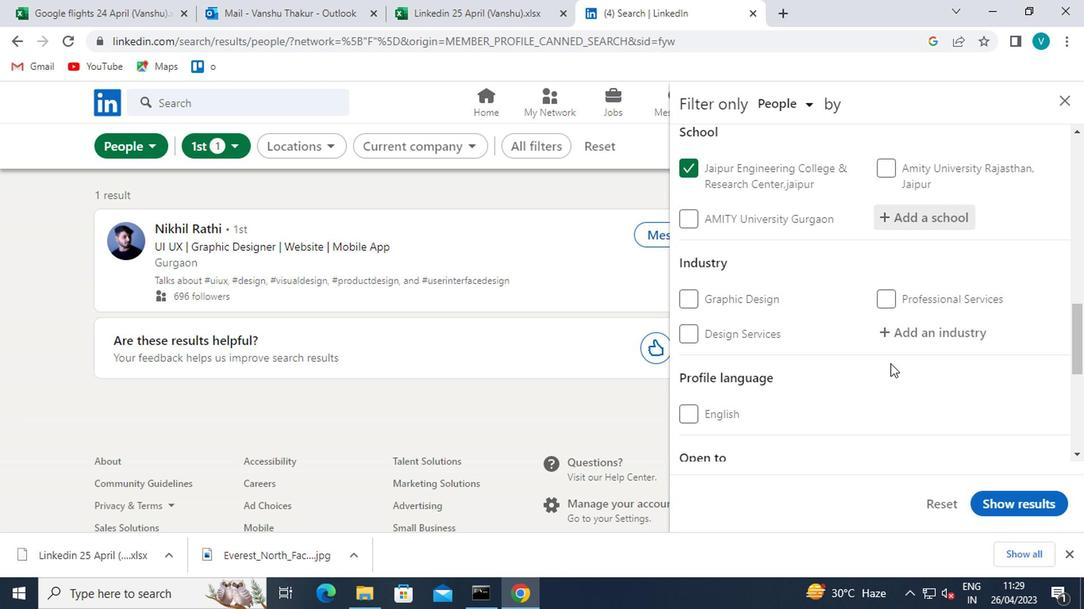 
Action: Mouse pressed left at (928, 324)
Screenshot: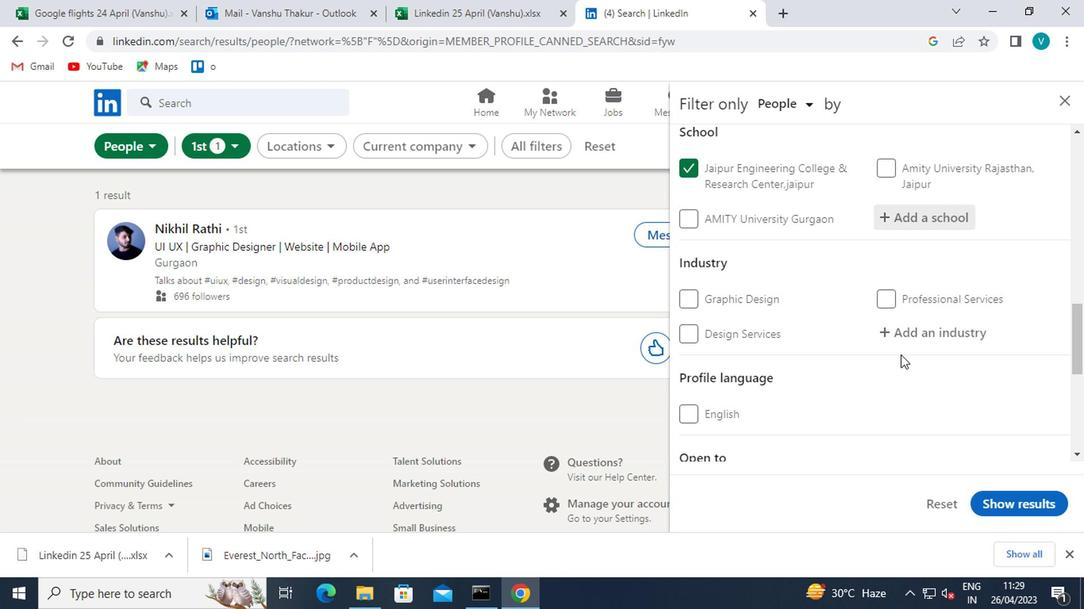 
Action: Mouse moved to (910, 294)
Screenshot: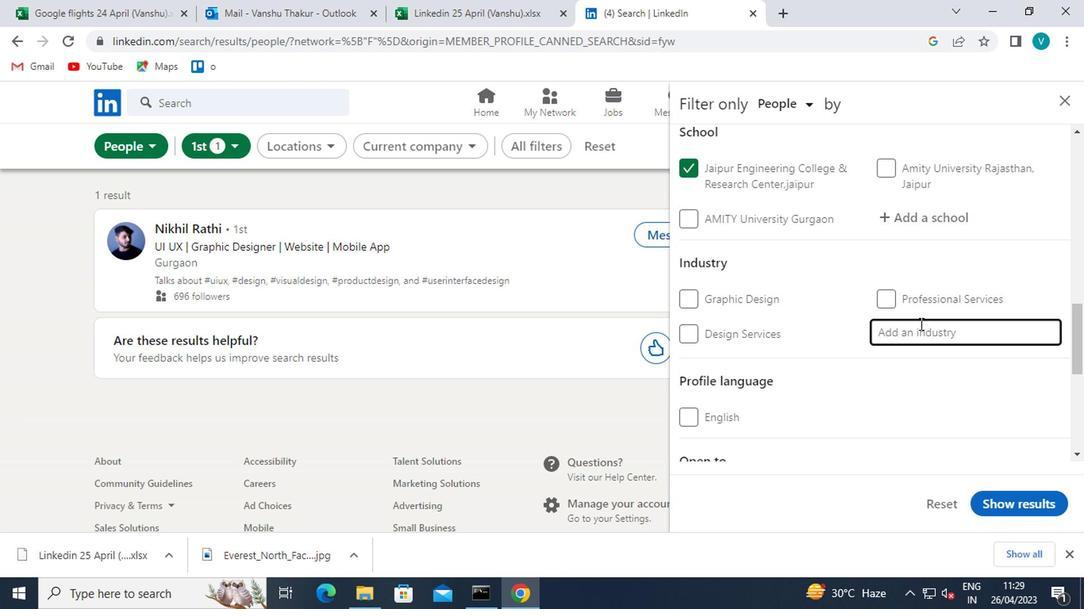 
Action: Key pressed <Key.shift>WHOLESALE<Key.space>
Screenshot: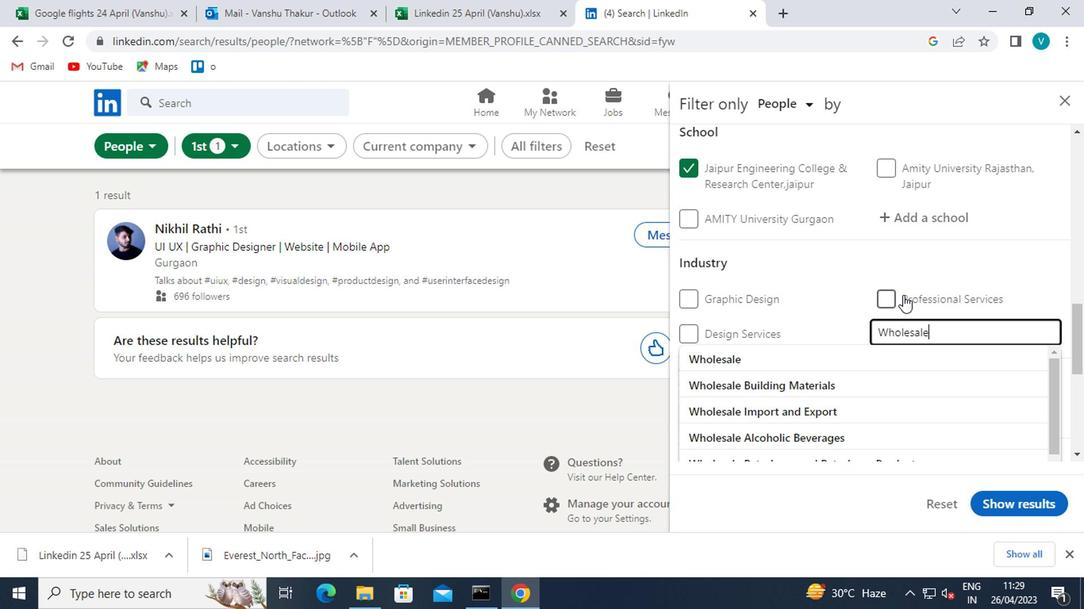 
Action: Mouse moved to (907, 291)
Screenshot: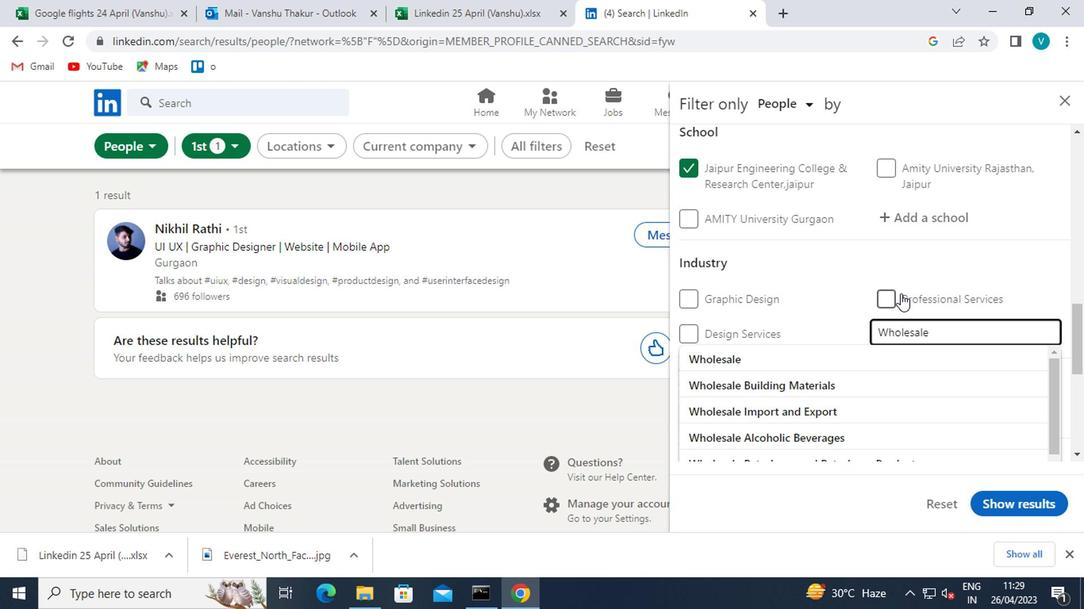 
Action: Key pressed <Key.shift>HARDWARE
Screenshot: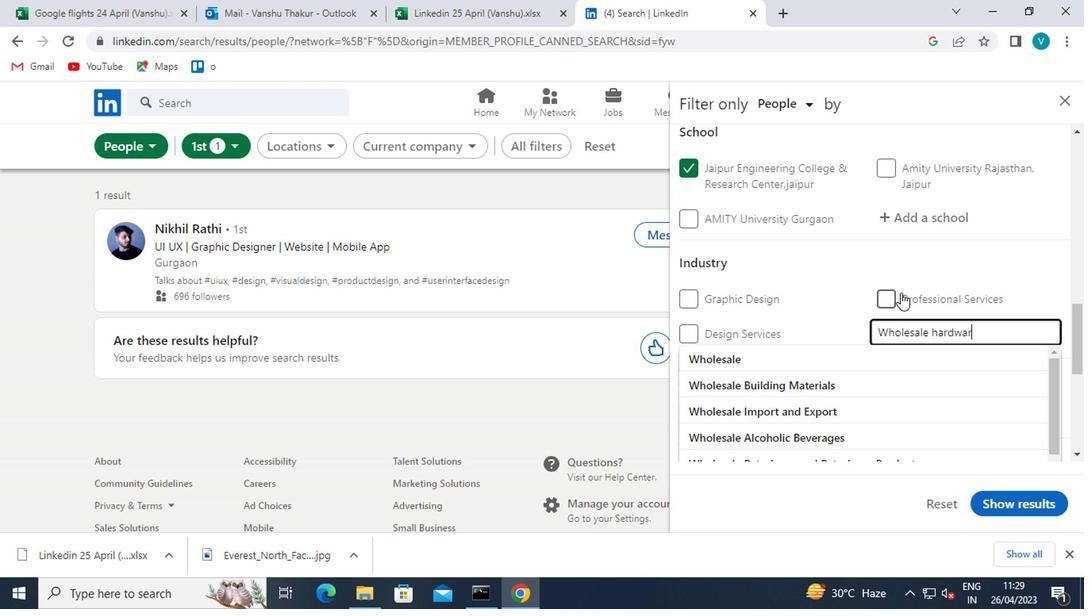 
Action: Mouse moved to (873, 357)
Screenshot: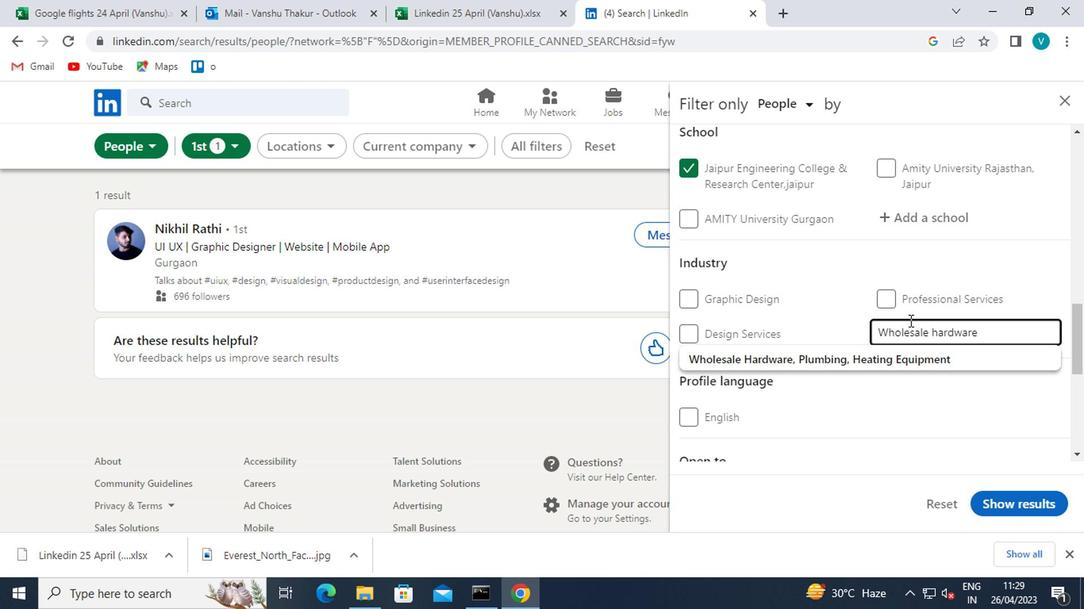 
Action: Mouse pressed left at (873, 357)
Screenshot: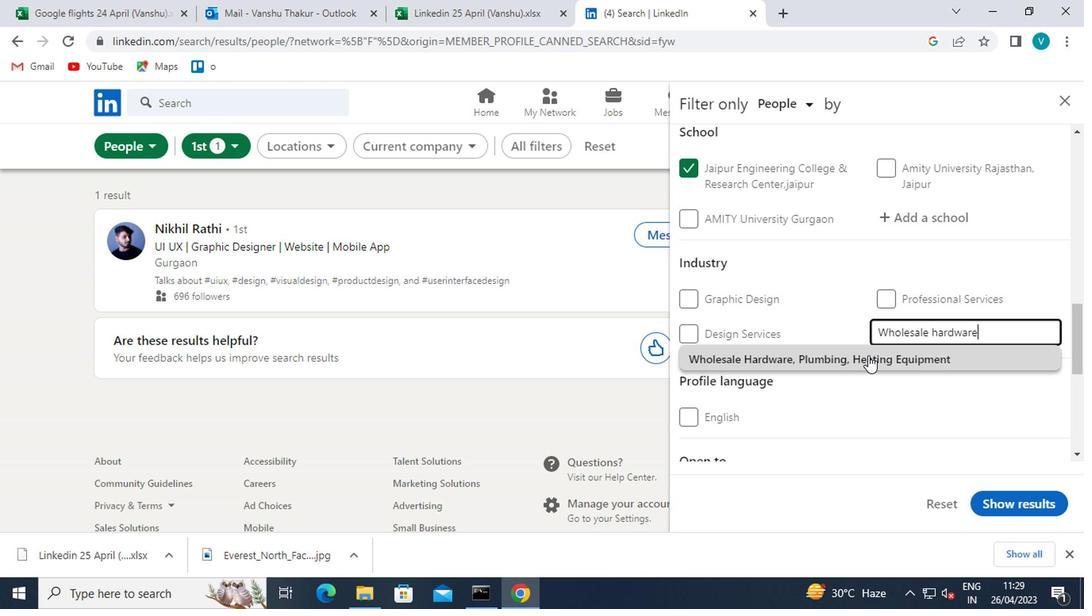 
Action: Mouse moved to (871, 350)
Screenshot: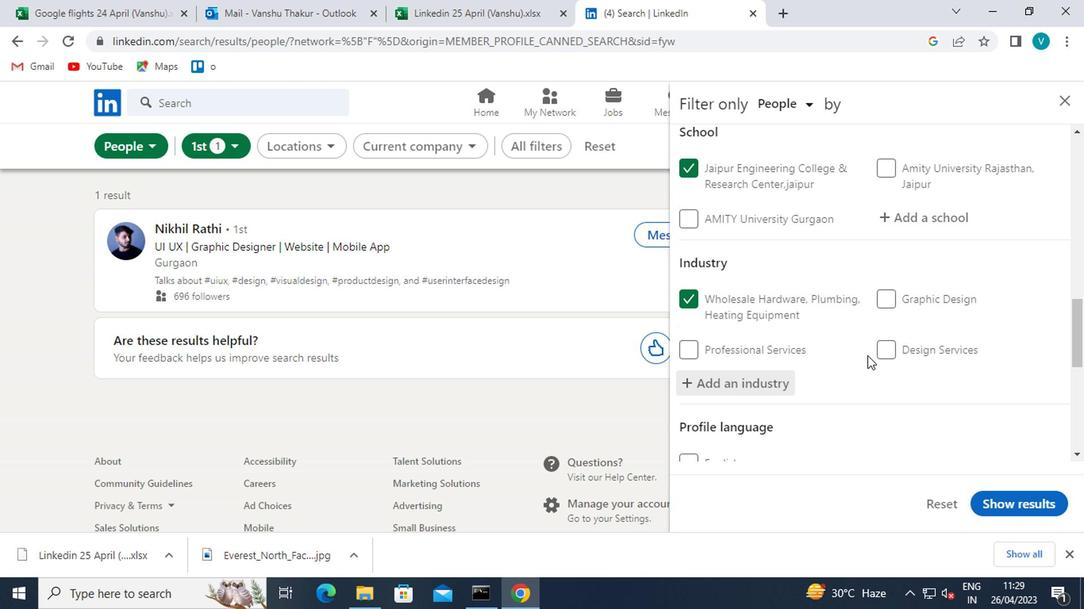 
Action: Mouse scrolled (871, 349) with delta (0, 0)
Screenshot: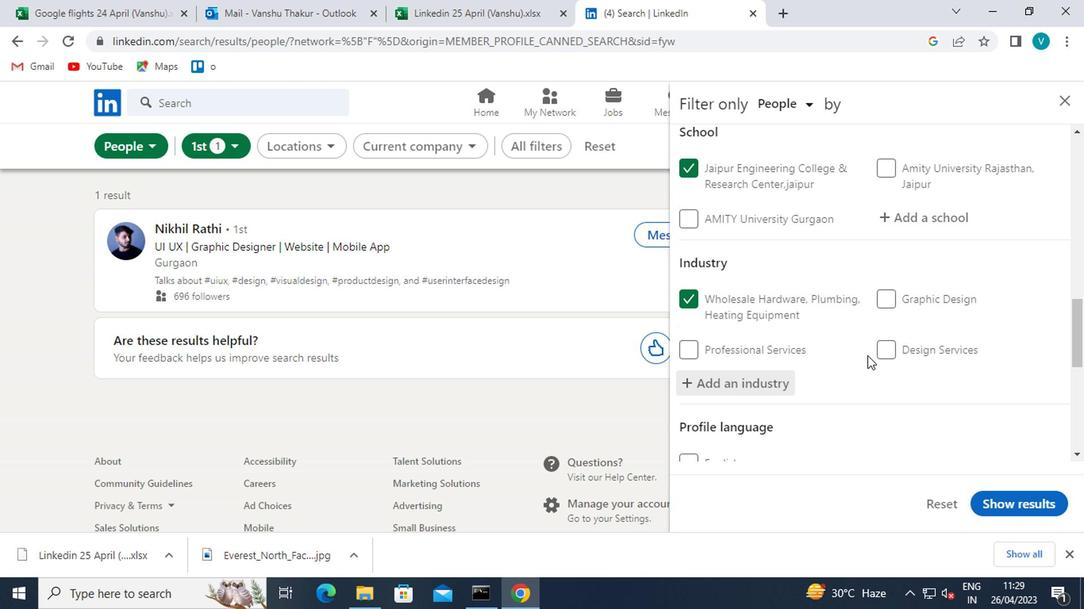 
Action: Mouse scrolled (871, 349) with delta (0, 0)
Screenshot: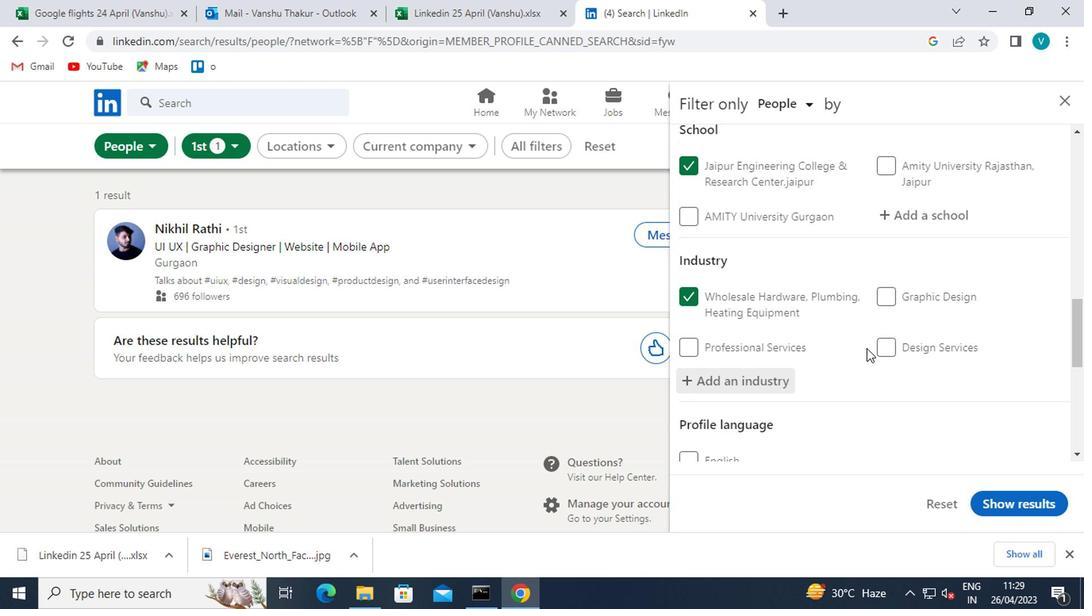 
Action: Mouse scrolled (871, 349) with delta (0, 0)
Screenshot: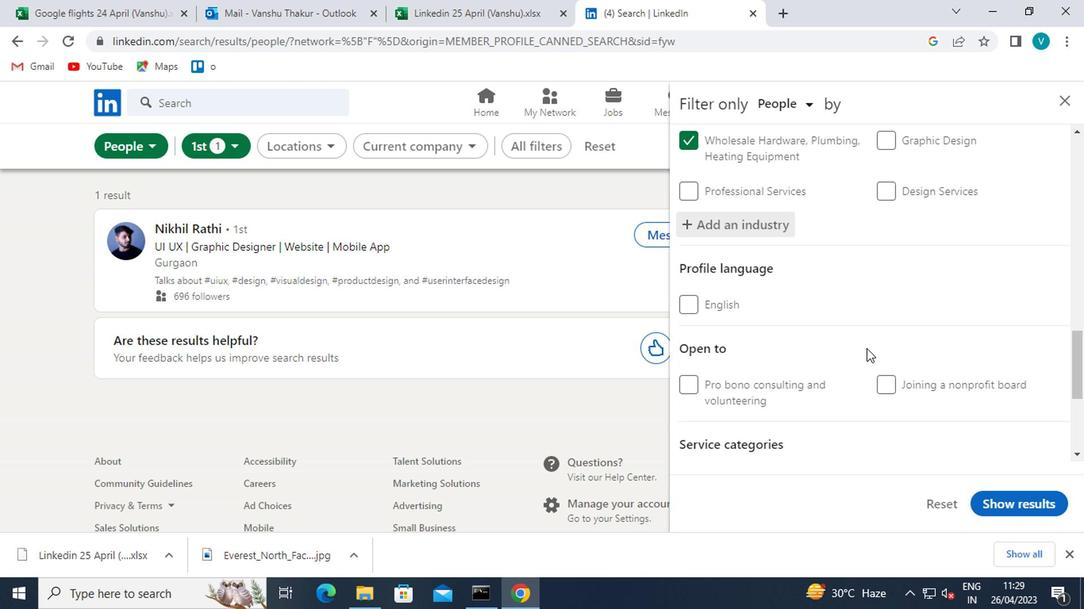 
Action: Mouse scrolled (871, 349) with delta (0, 0)
Screenshot: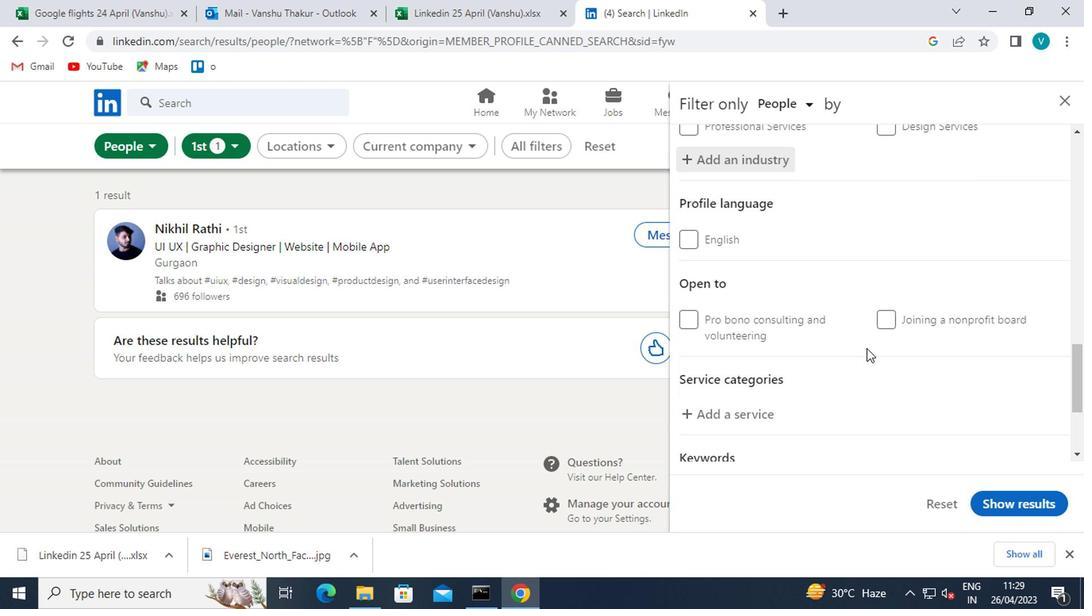 
Action: Mouse moved to (718, 318)
Screenshot: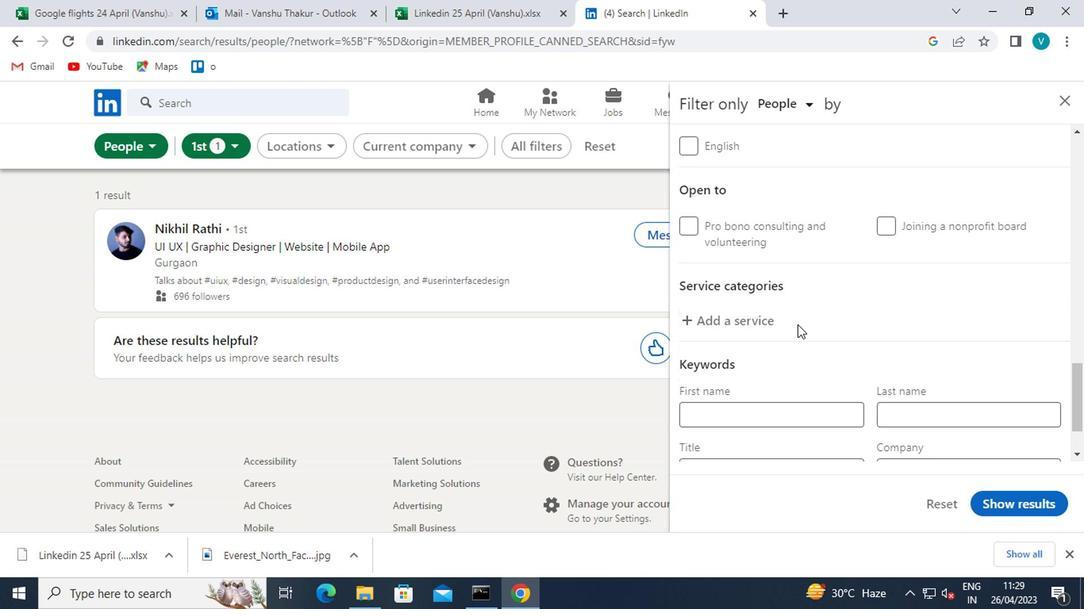 
Action: Mouse pressed left at (718, 318)
Screenshot: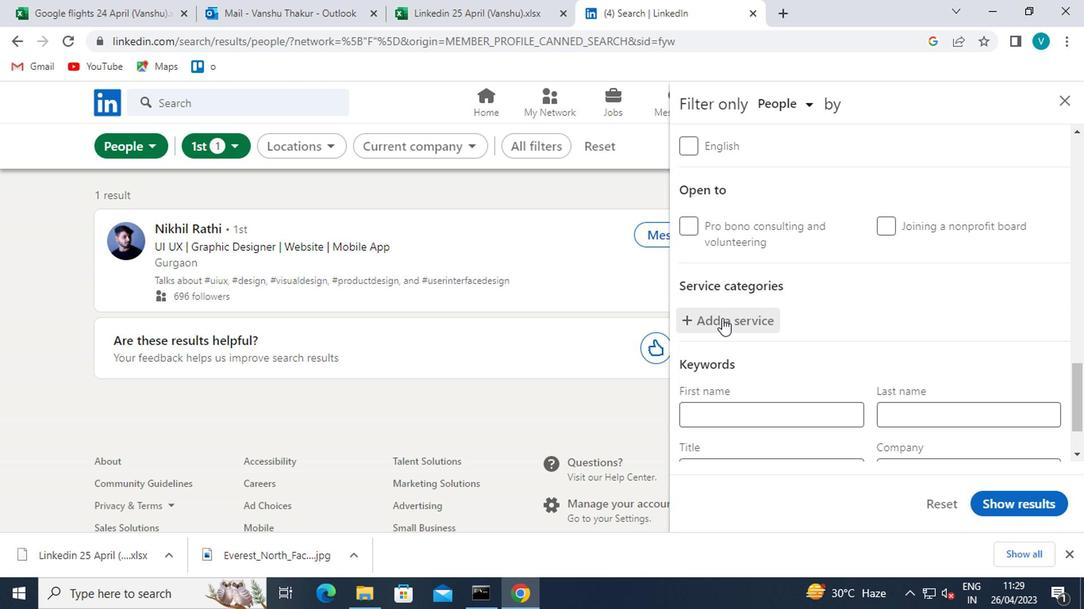 
Action: Mouse moved to (717, 317)
Screenshot: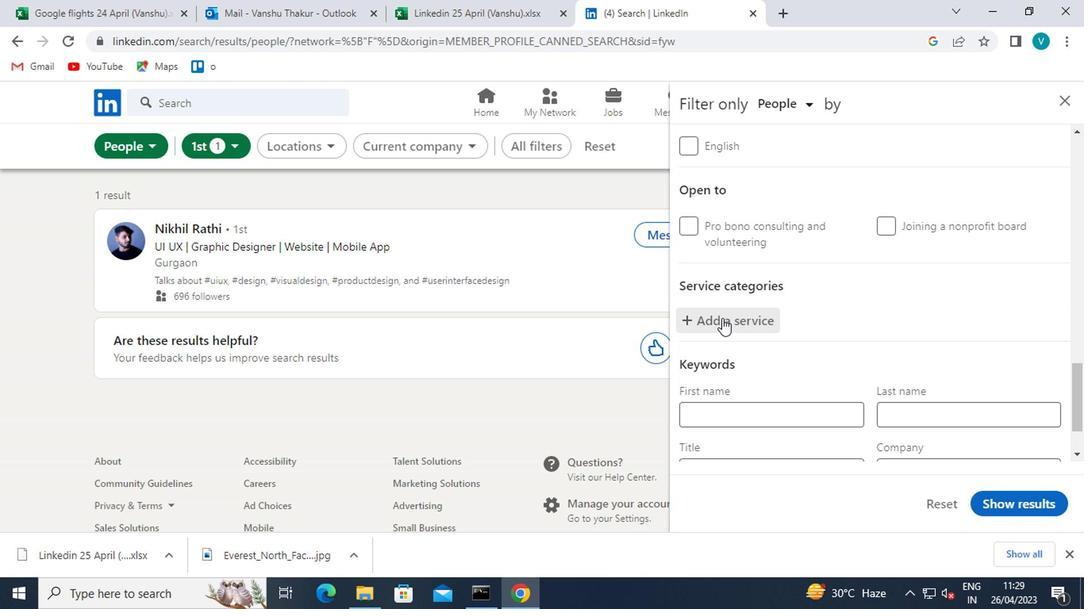 
Action: Key pressed <Key.shift>HEADSHOT
Screenshot: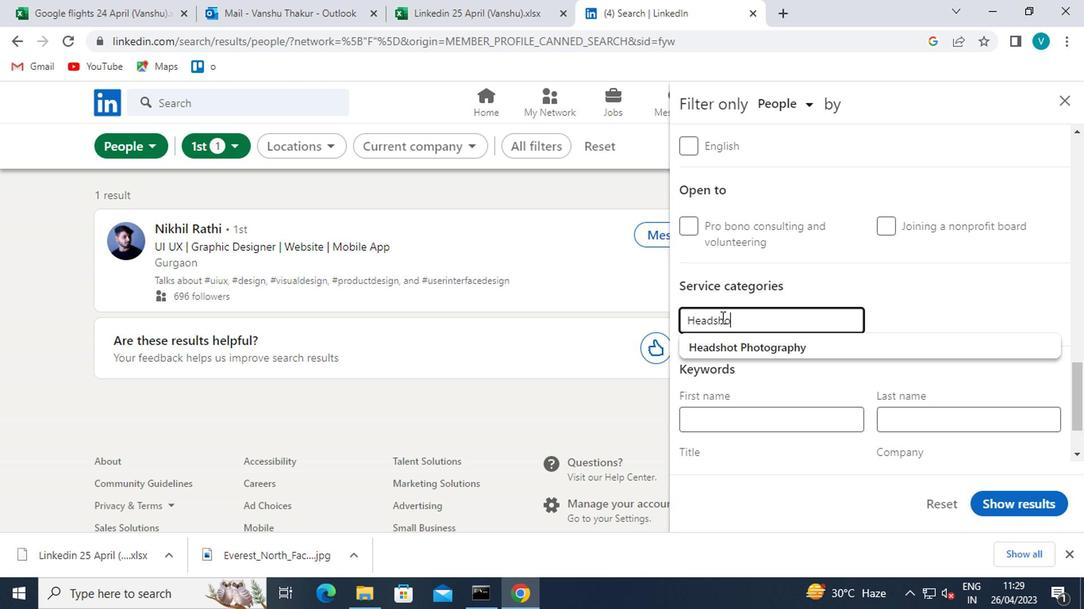 
Action: Mouse moved to (758, 343)
Screenshot: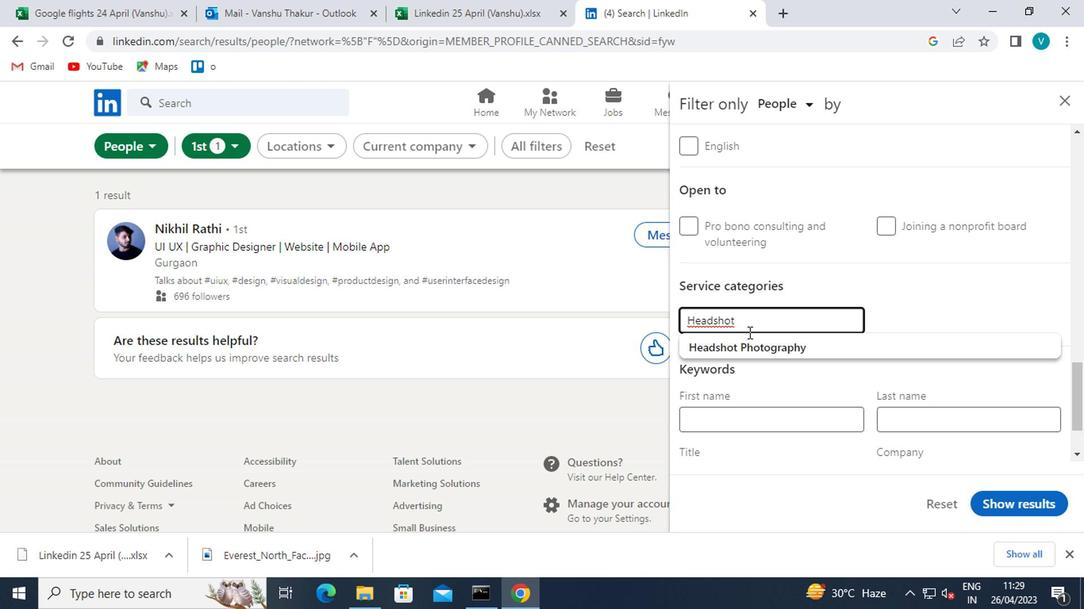 
Action: Mouse pressed left at (758, 343)
Screenshot: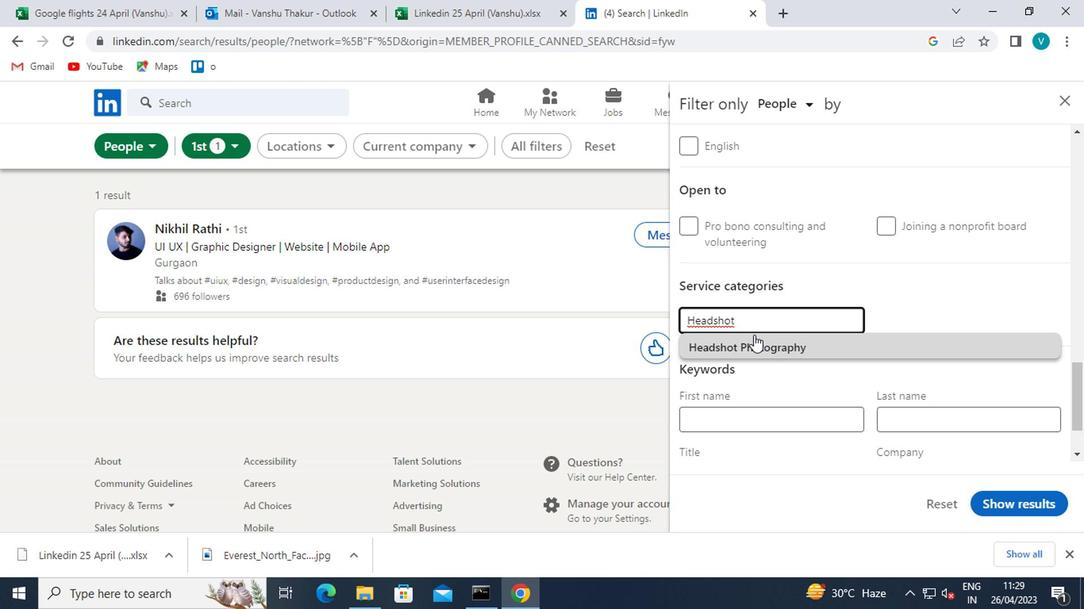 
Action: Mouse scrolled (758, 342) with delta (0, 0)
Screenshot: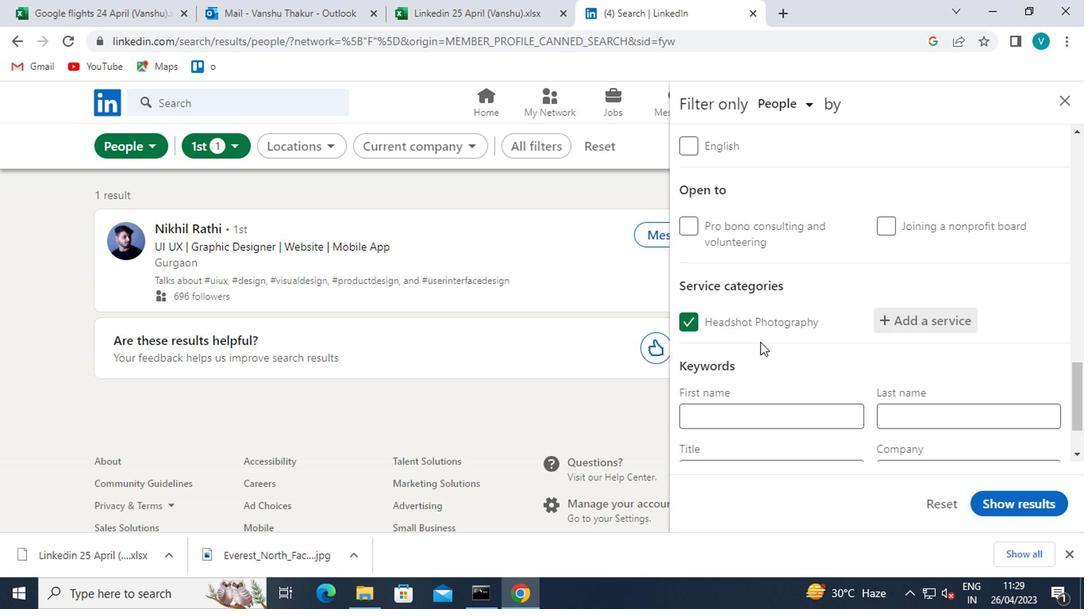 
Action: Mouse scrolled (758, 342) with delta (0, 0)
Screenshot: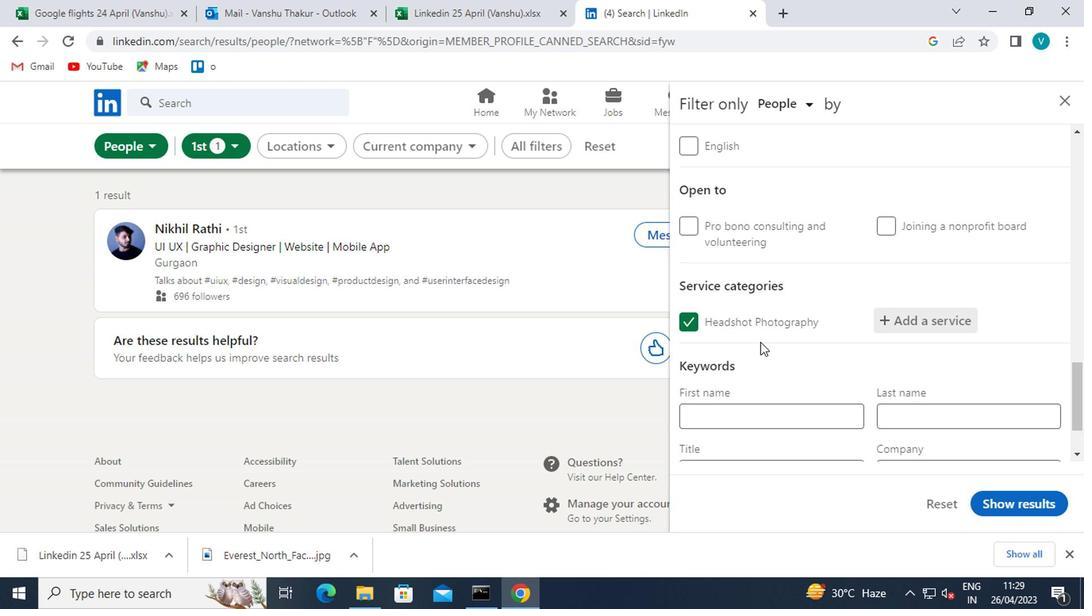 
Action: Mouse moved to (759, 386)
Screenshot: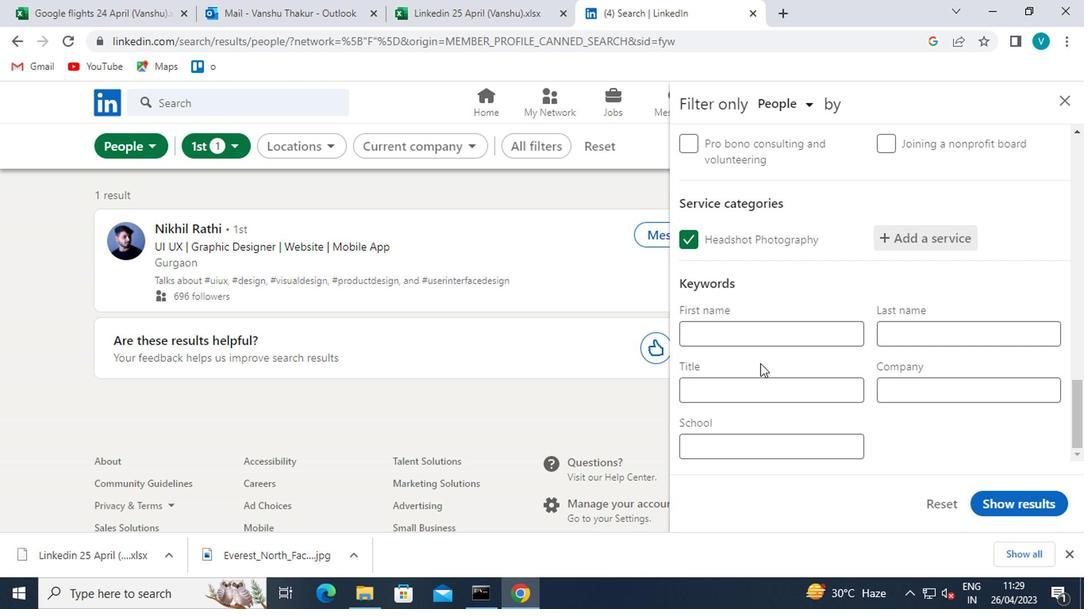 
Action: Mouse pressed left at (759, 386)
Screenshot: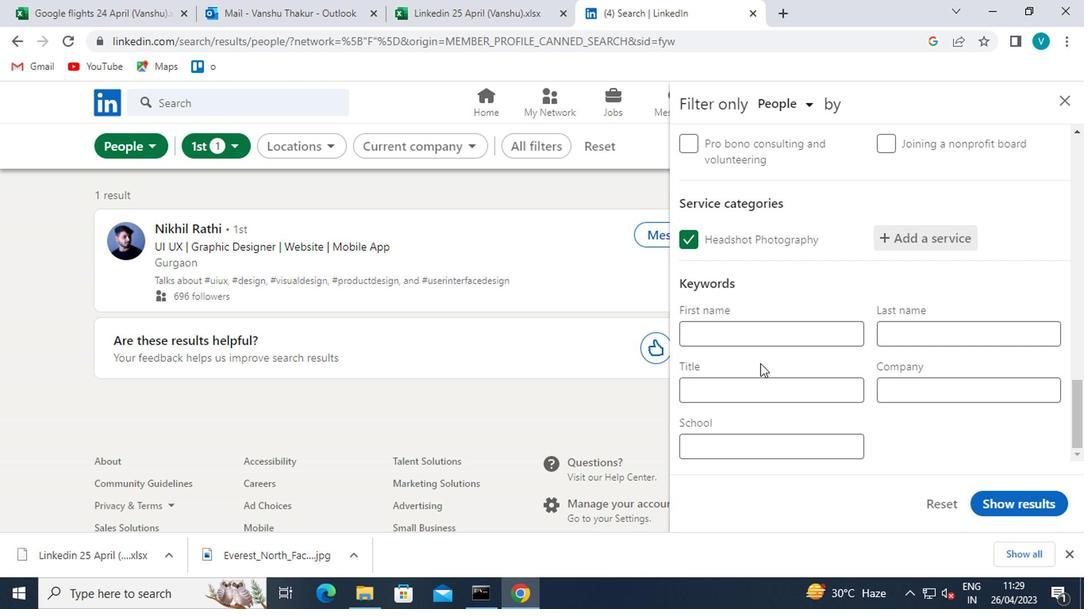 
Action: Mouse moved to (771, 381)
Screenshot: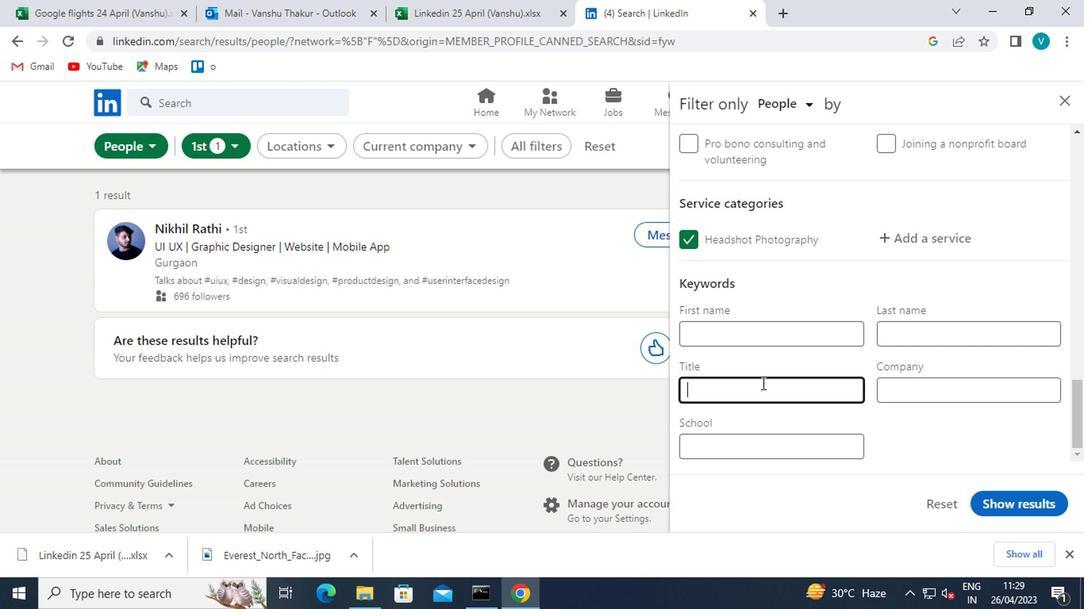 
Action: Key pressed <Key.shift>TOW<Key.space><Key.shift>TRUCK<Key.space><Key.shift><Key.shift>OPERATOR
Screenshot: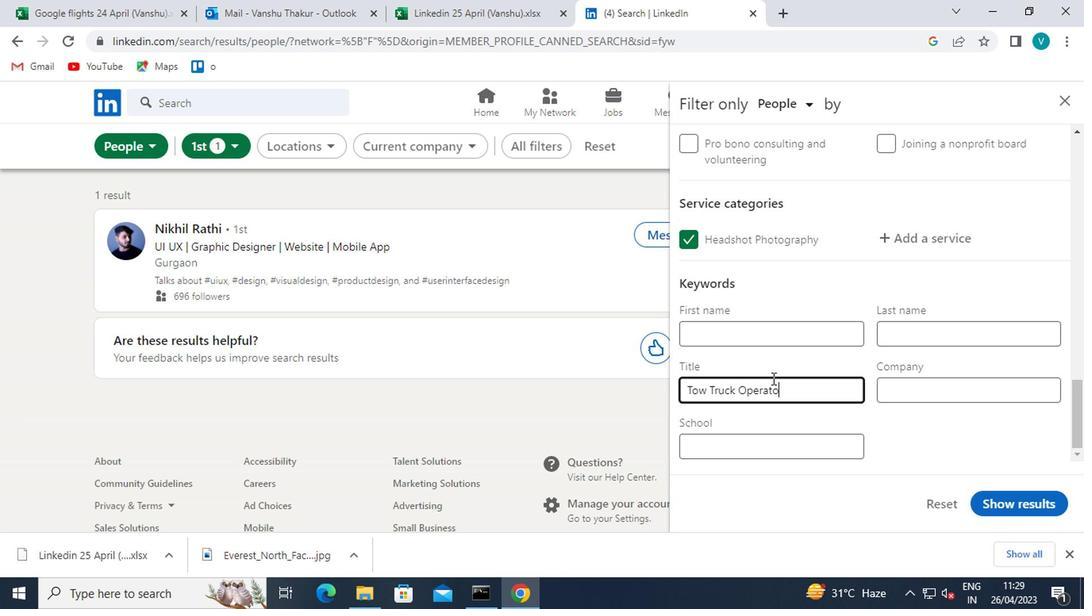 
Action: Mouse moved to (1029, 513)
Screenshot: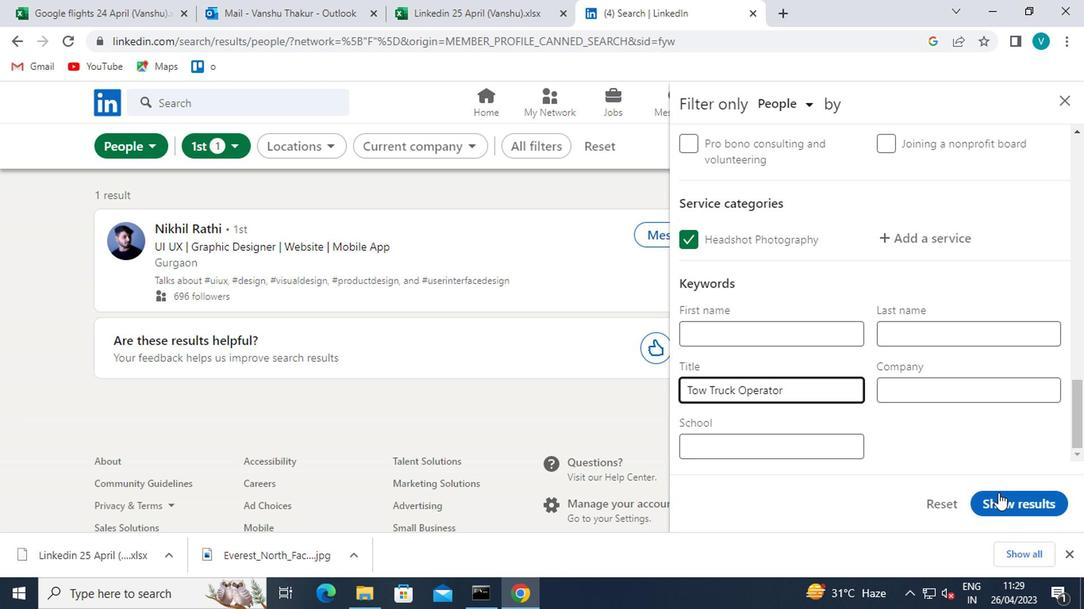 
Action: Mouse pressed left at (1029, 513)
Screenshot: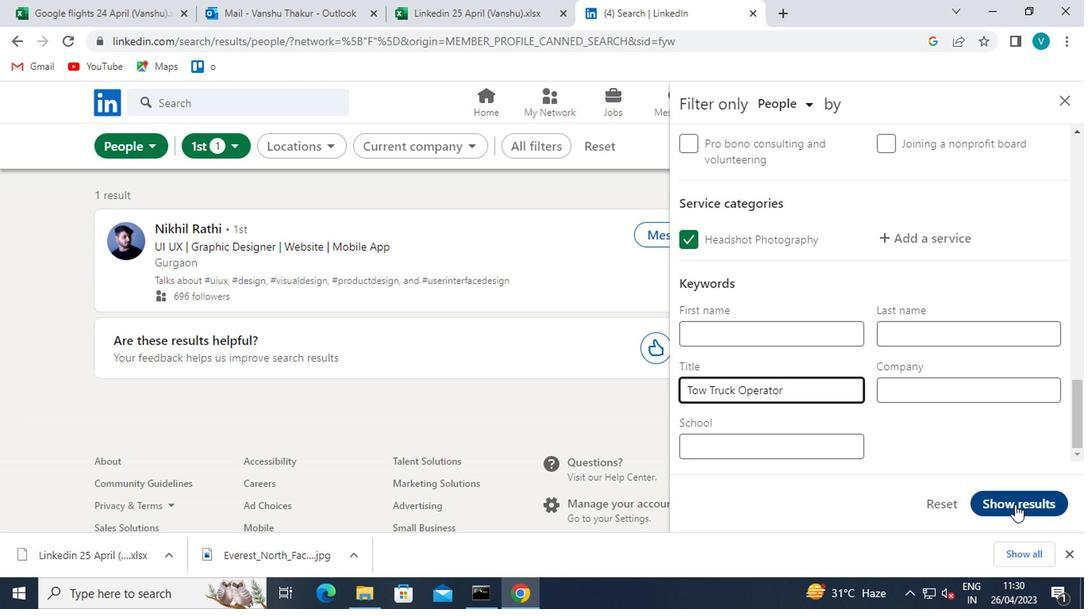 
